 Task: Look for space in Ghāro, Pakistan from 2nd September, 2023 to 5th September, 2023 for 1 adult in price range Rs.5000 to Rs.10000. Place can be private room with 1  bedroom having 1 bed and 1 bathroom. Property type can be house, flat, guest house, hotel. Booking option can be shelf check-in. Required host language is English.
Action: Mouse pressed left at (439, 74)
Screenshot: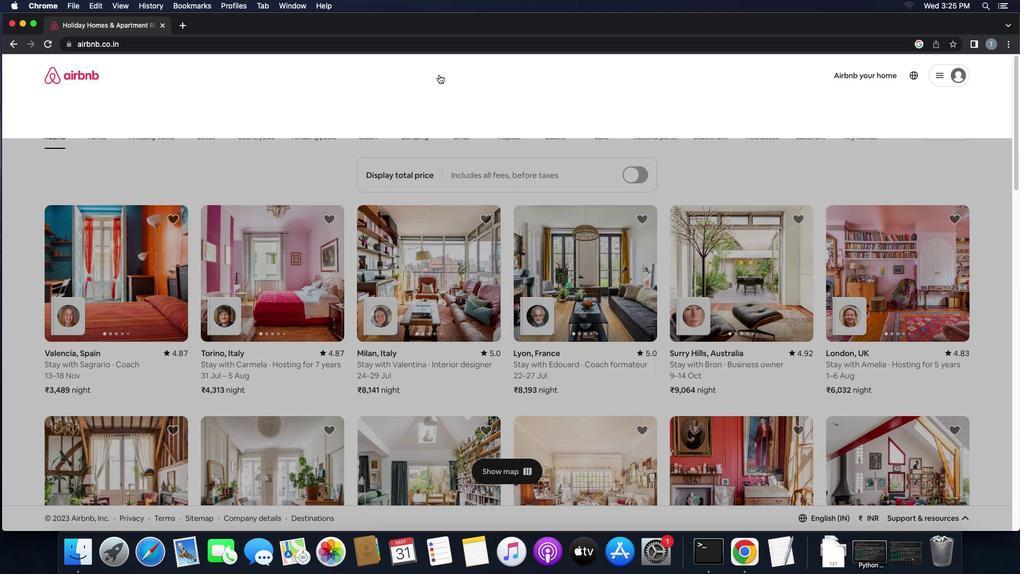 
Action: Mouse moved to (390, 121)
Screenshot: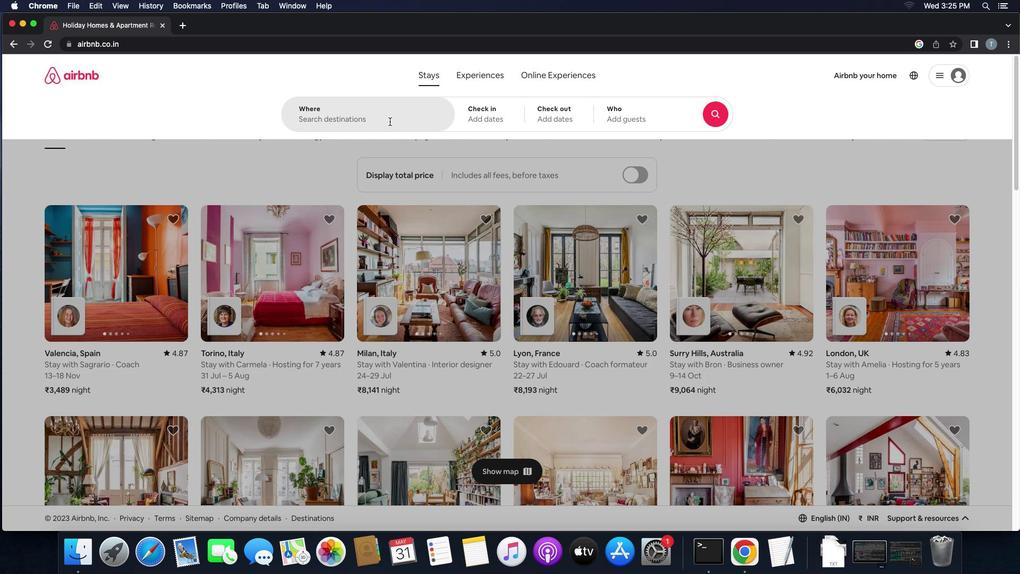 
Action: Mouse pressed left at (390, 121)
Screenshot: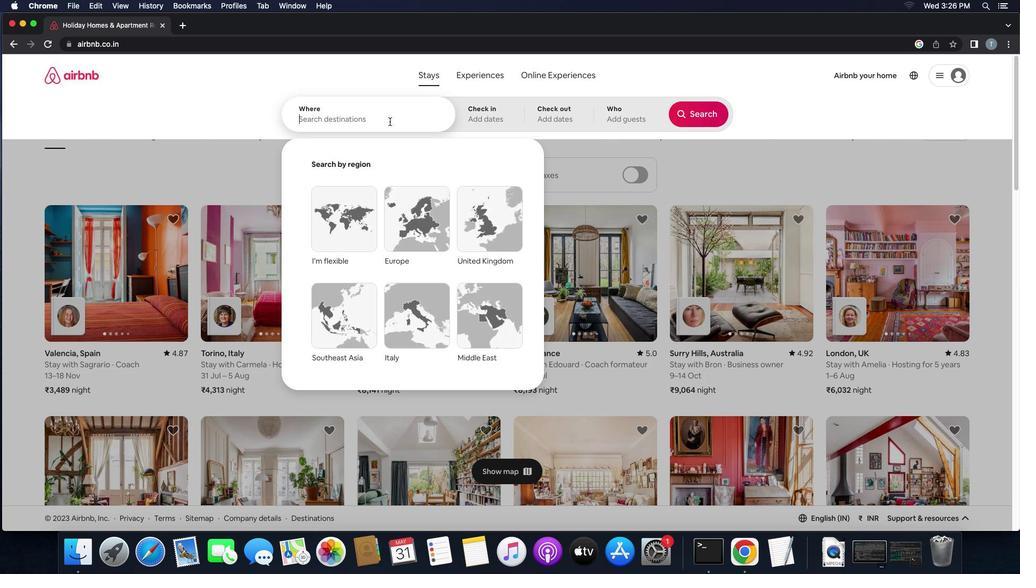
Action: Mouse moved to (389, 121)
Screenshot: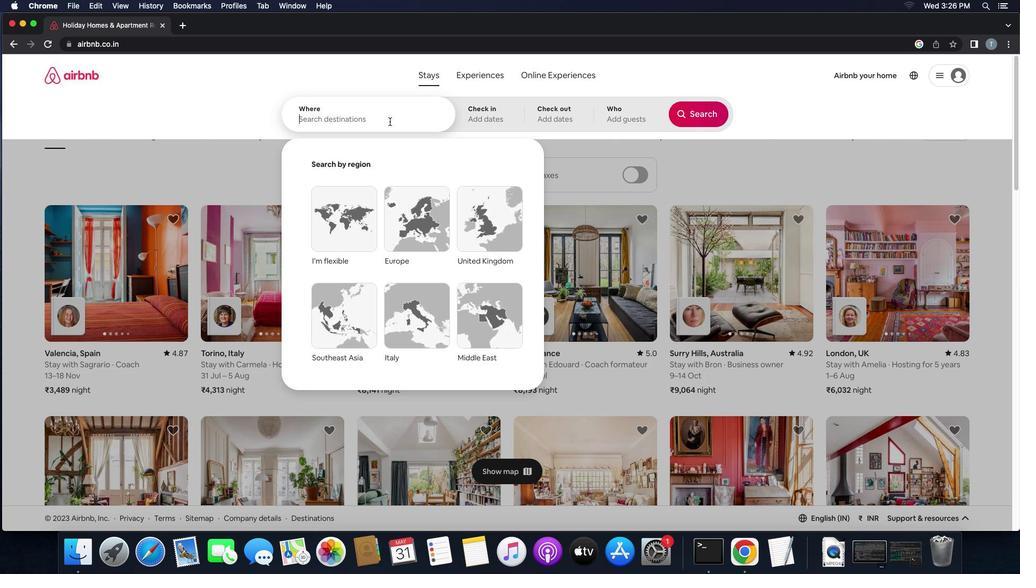 
Action: Key pressed Key.shift'G''h''a''r''o'',''p''a''k''i''s''t''a''n'
Screenshot: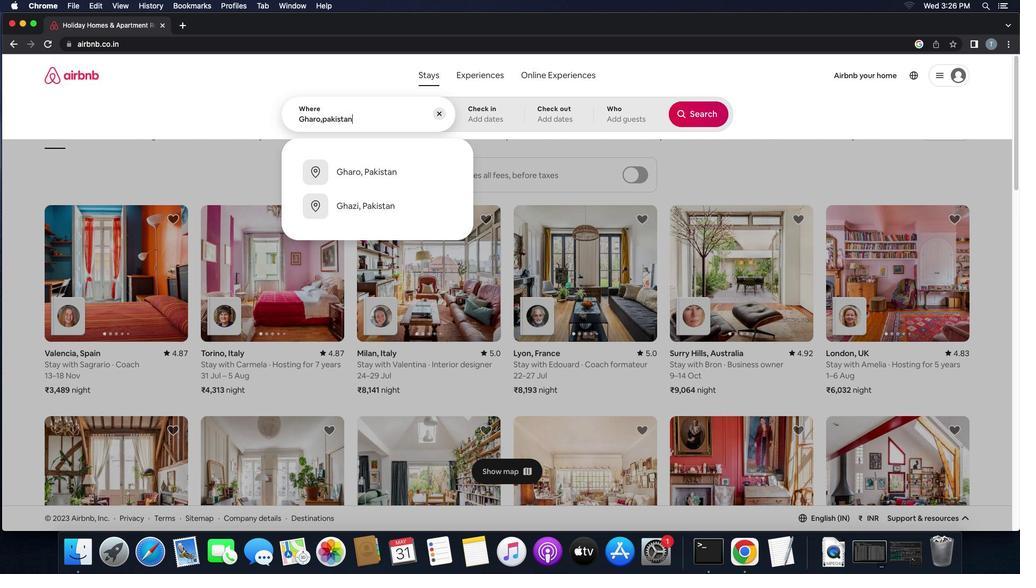 
Action: Mouse moved to (382, 174)
Screenshot: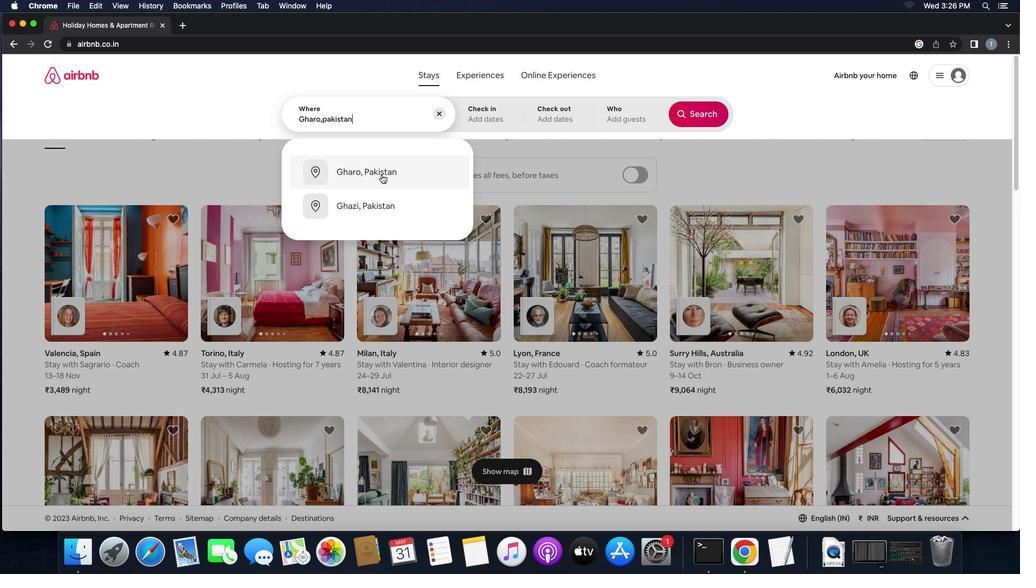 
Action: Mouse pressed left at (382, 174)
Screenshot: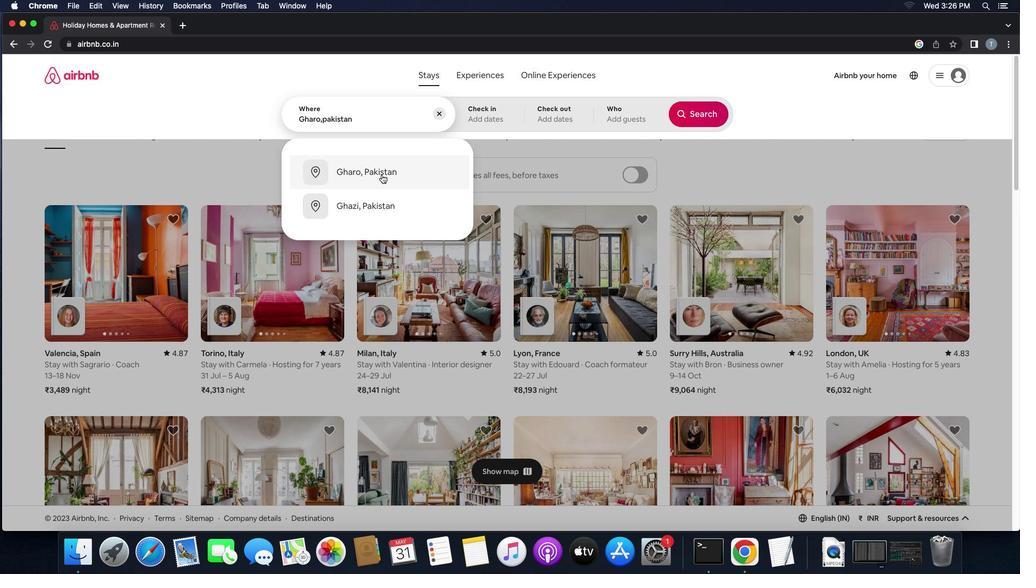 
Action: Mouse moved to (691, 199)
Screenshot: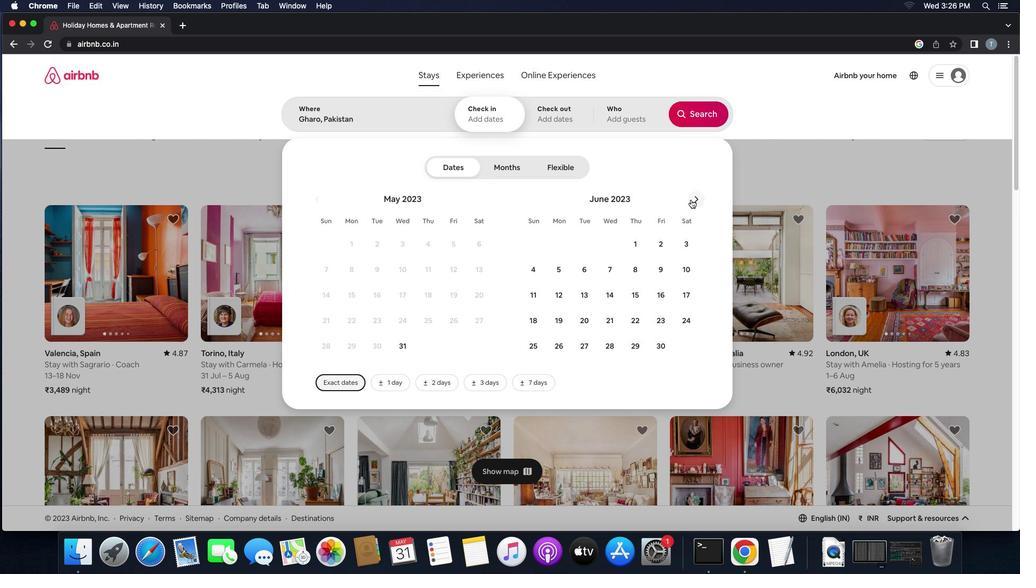 
Action: Mouse pressed left at (691, 199)
Screenshot: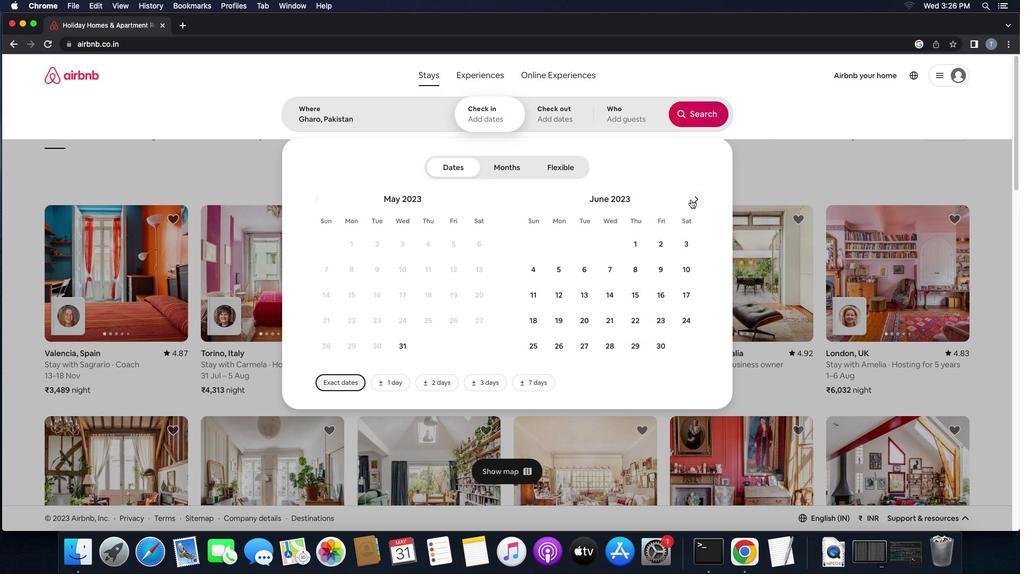 
Action: Mouse pressed left at (691, 199)
Screenshot: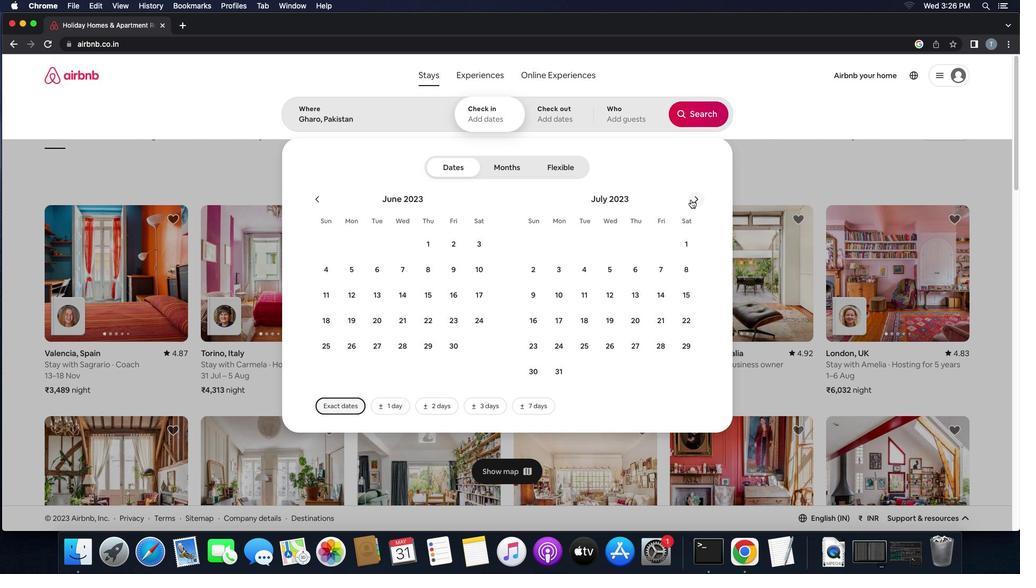
Action: Mouse pressed left at (691, 199)
Screenshot: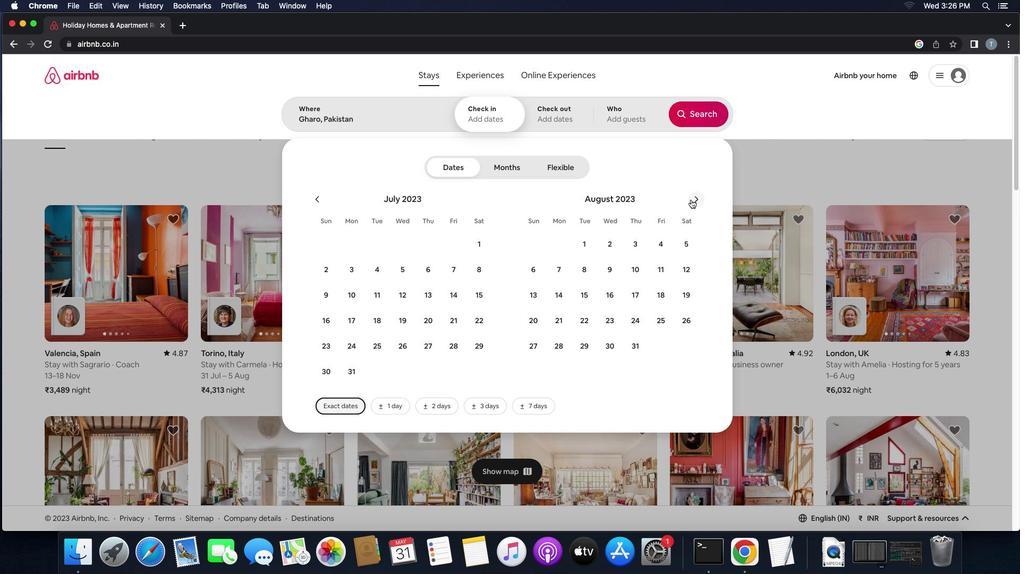 
Action: Mouse moved to (692, 240)
Screenshot: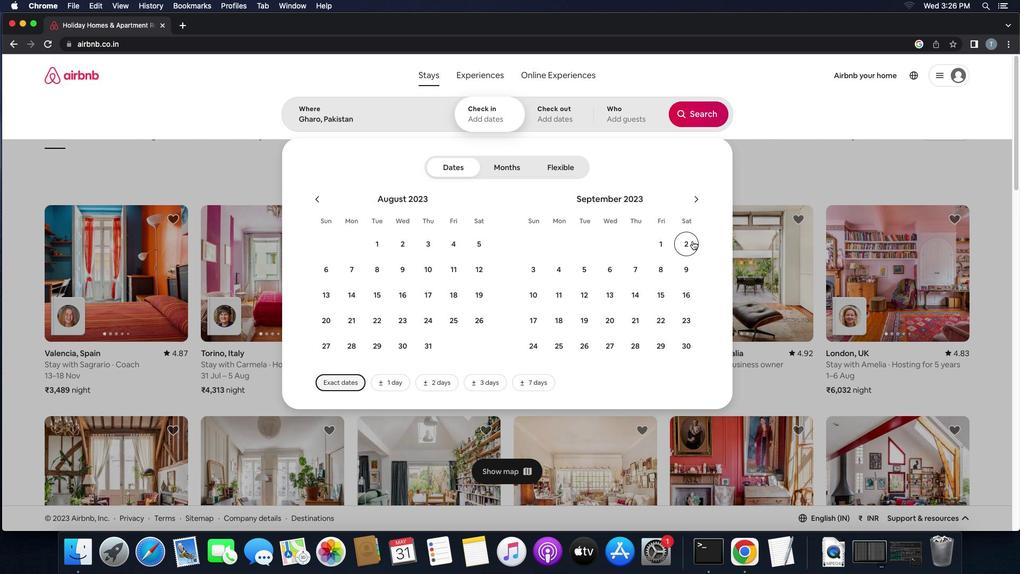 
Action: Mouse pressed left at (692, 240)
Screenshot: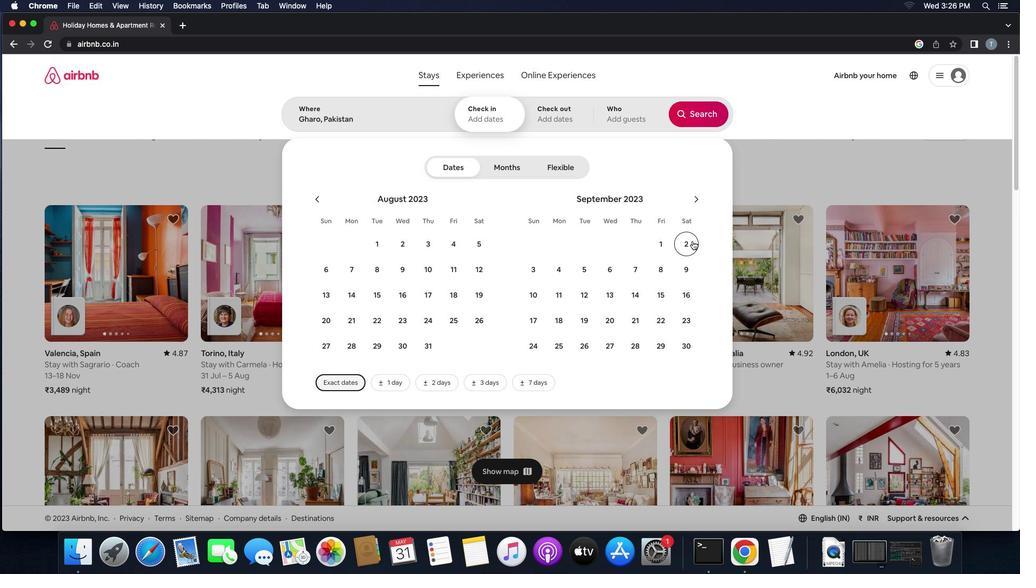 
Action: Mouse moved to (576, 269)
Screenshot: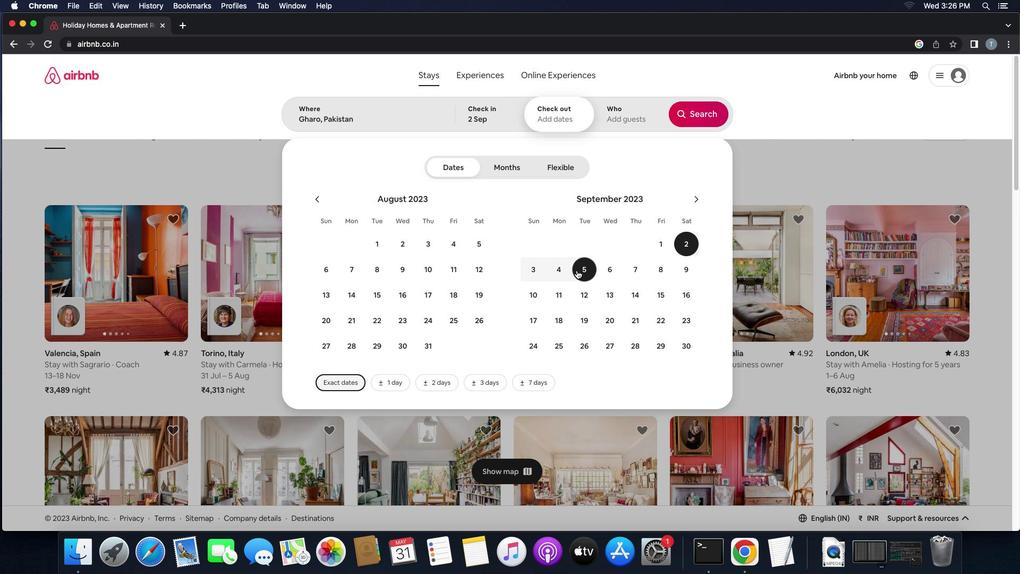 
Action: Mouse pressed left at (576, 269)
Screenshot: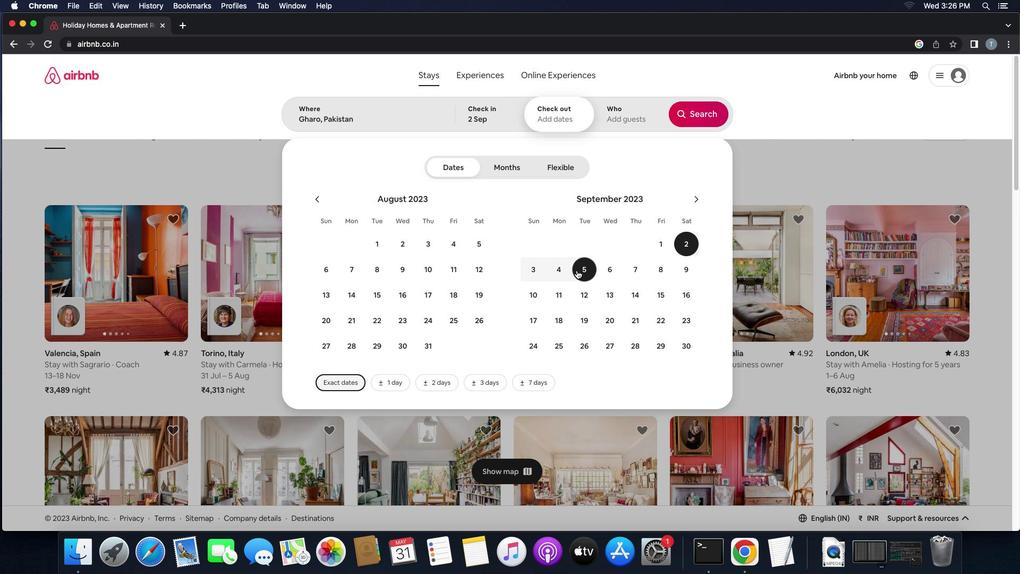 
Action: Mouse moved to (604, 117)
Screenshot: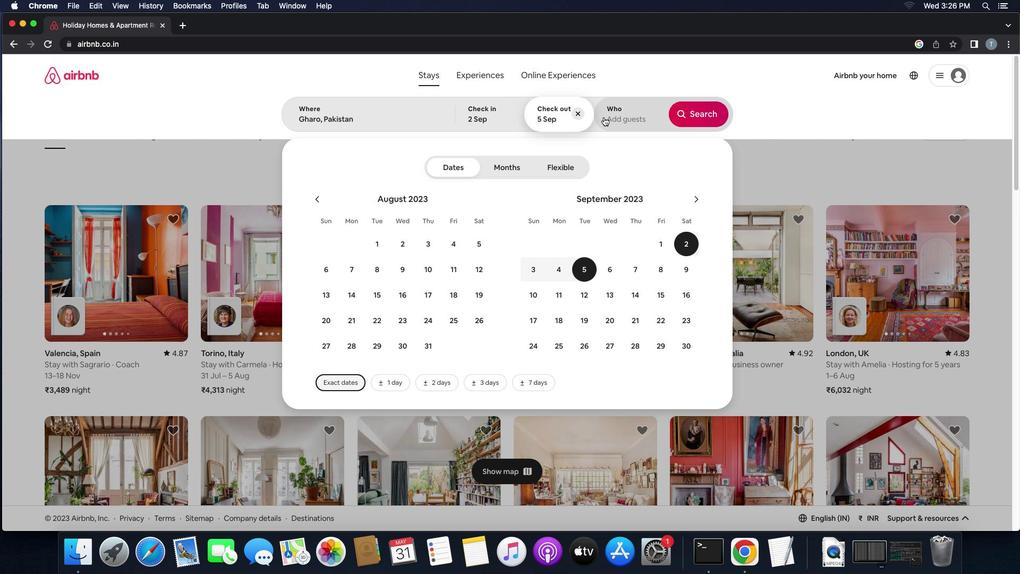 
Action: Mouse pressed left at (604, 117)
Screenshot: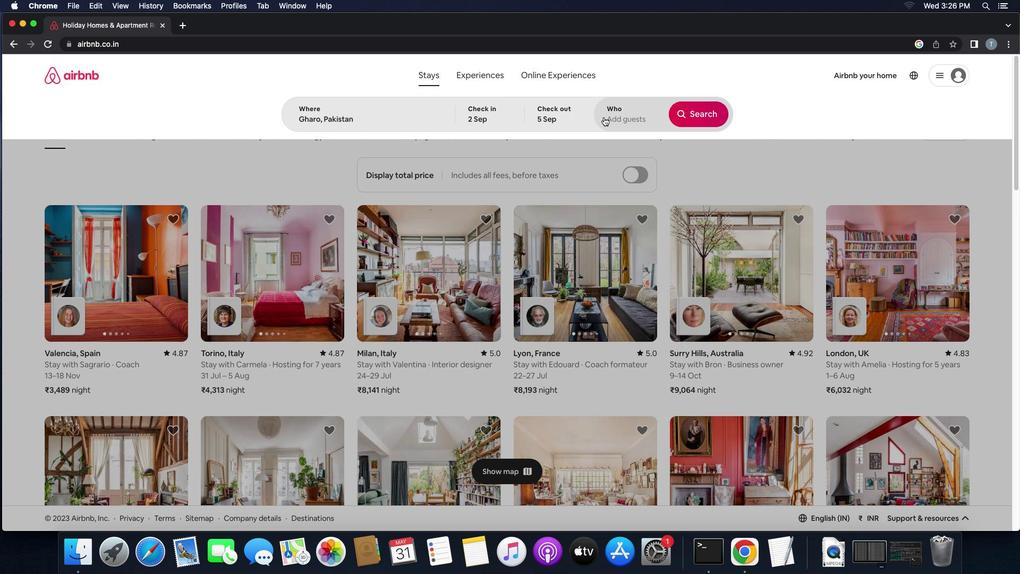 
Action: Mouse moved to (697, 168)
Screenshot: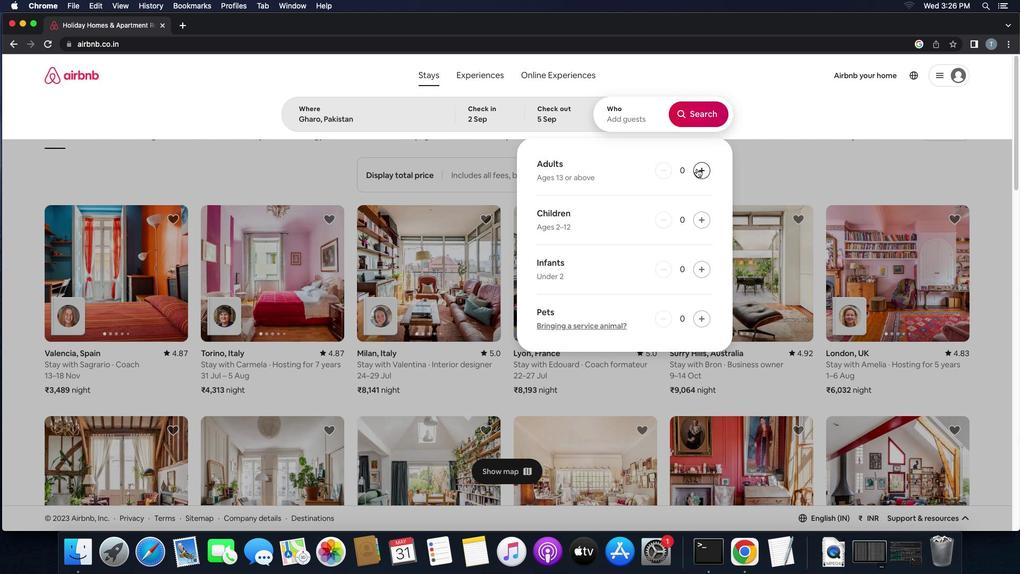 
Action: Mouse pressed left at (697, 168)
Screenshot: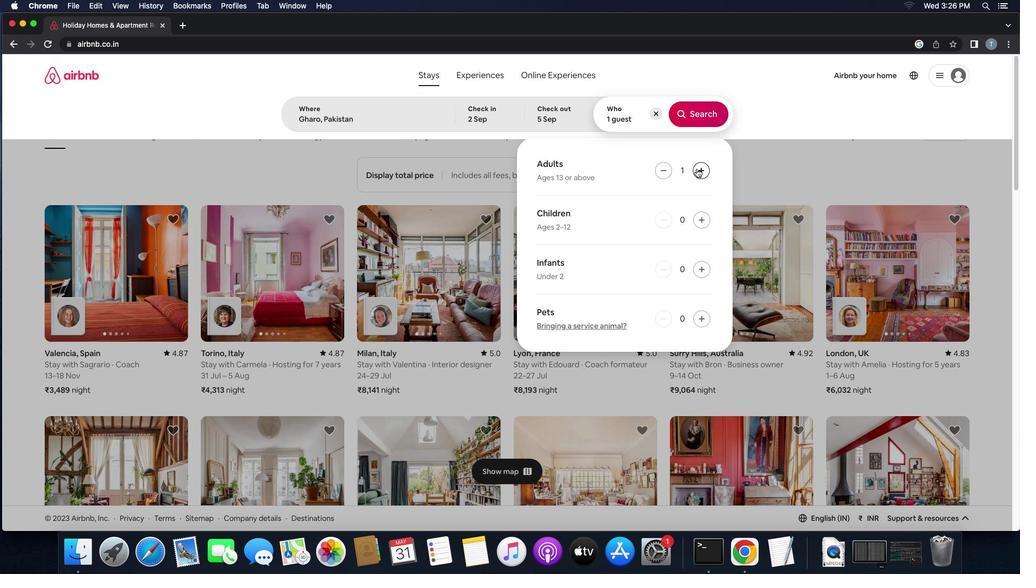 
Action: Mouse moved to (697, 119)
Screenshot: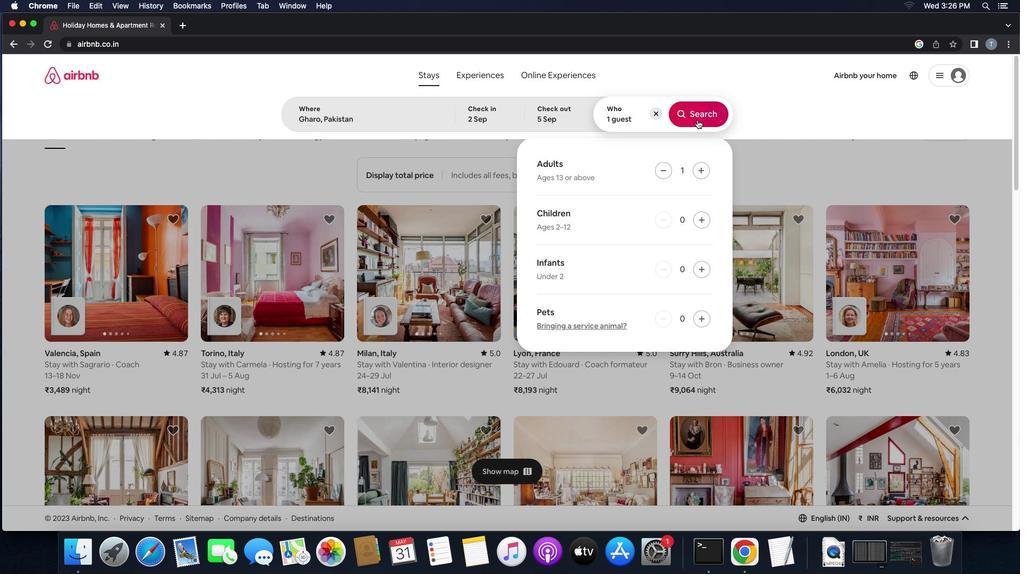 
Action: Mouse pressed left at (697, 119)
Screenshot: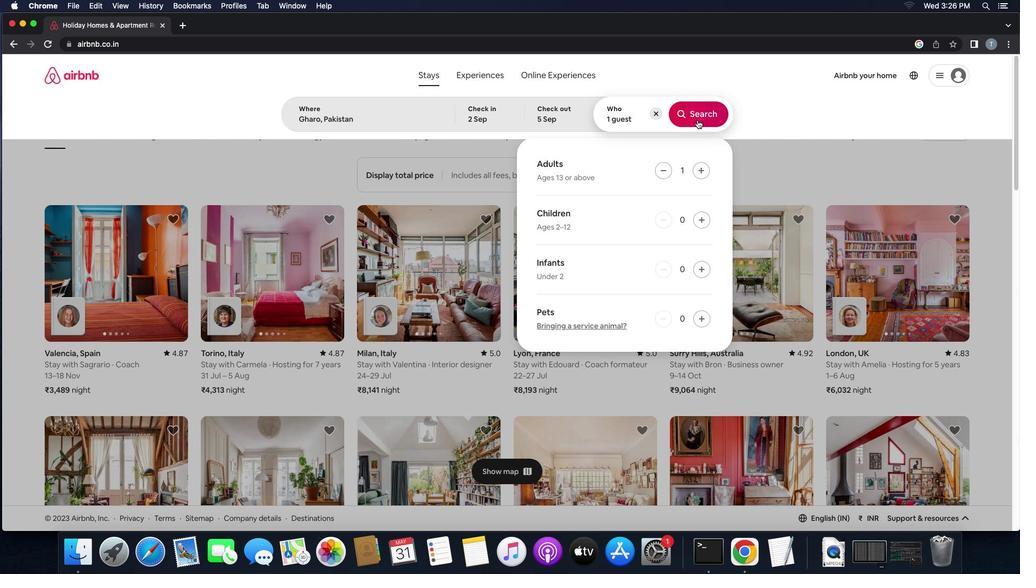 
Action: Mouse moved to (972, 120)
Screenshot: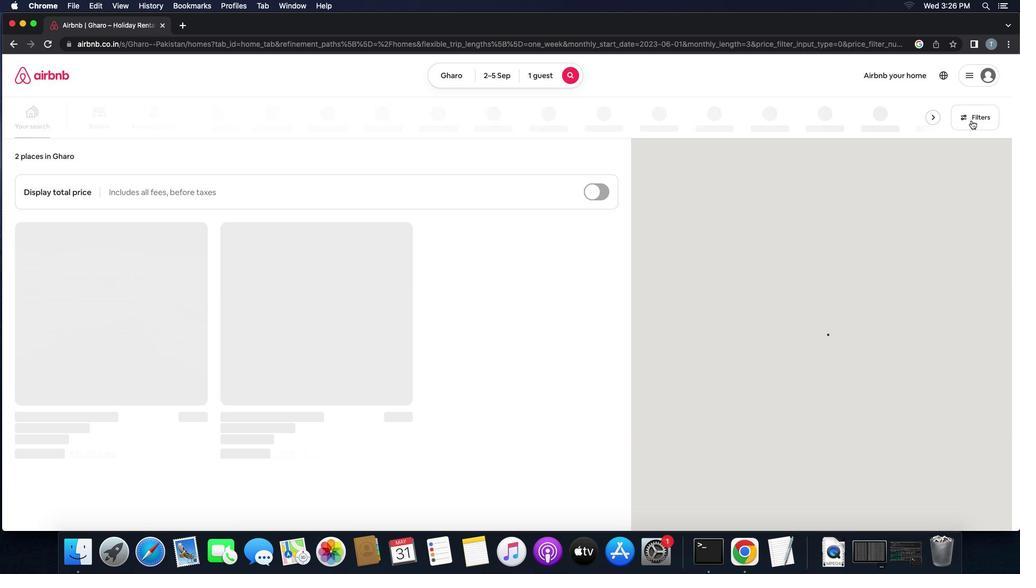 
Action: Mouse pressed left at (972, 120)
Screenshot: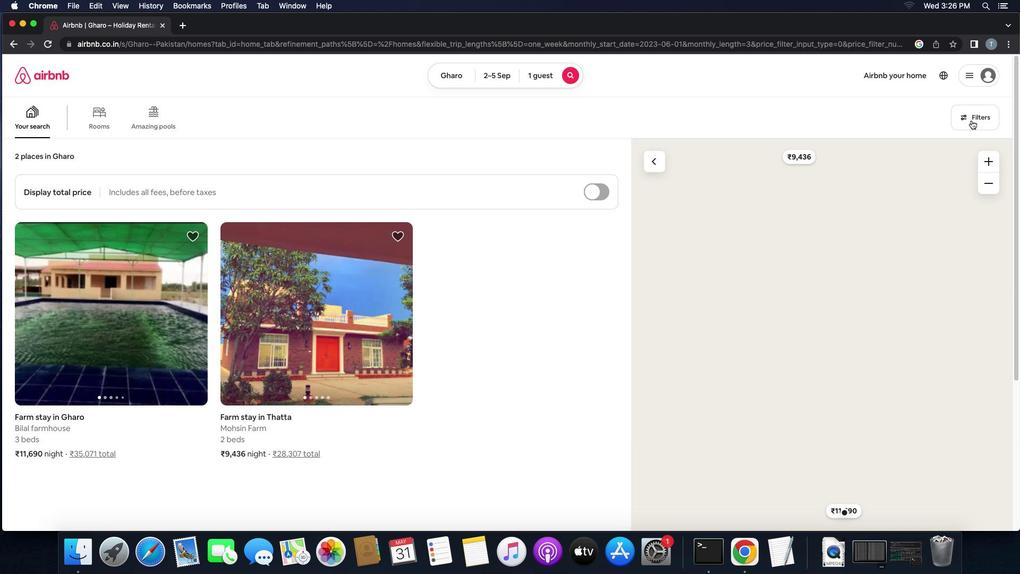 
Action: Mouse moved to (429, 243)
Screenshot: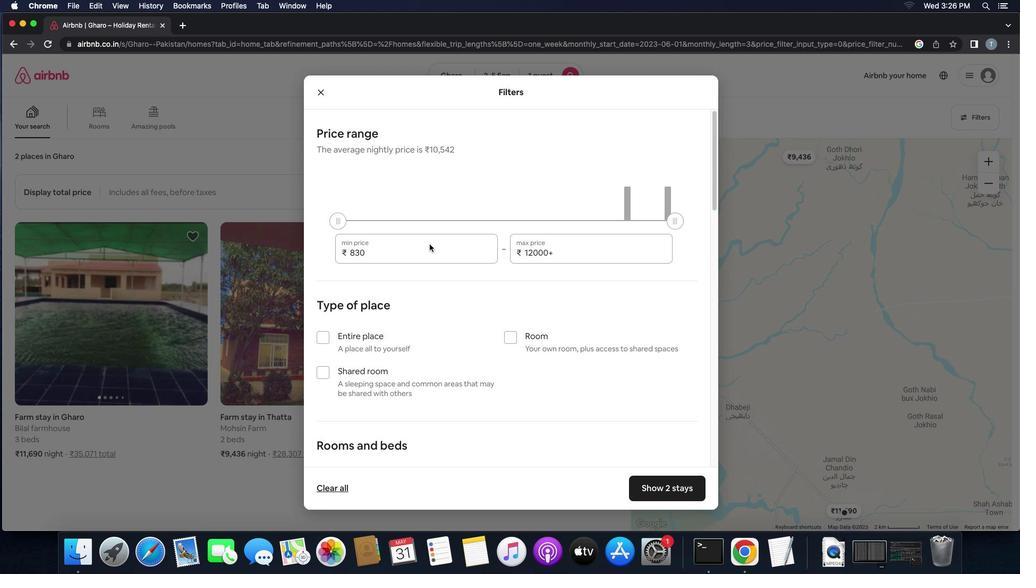 
Action: Mouse pressed left at (429, 243)
Screenshot: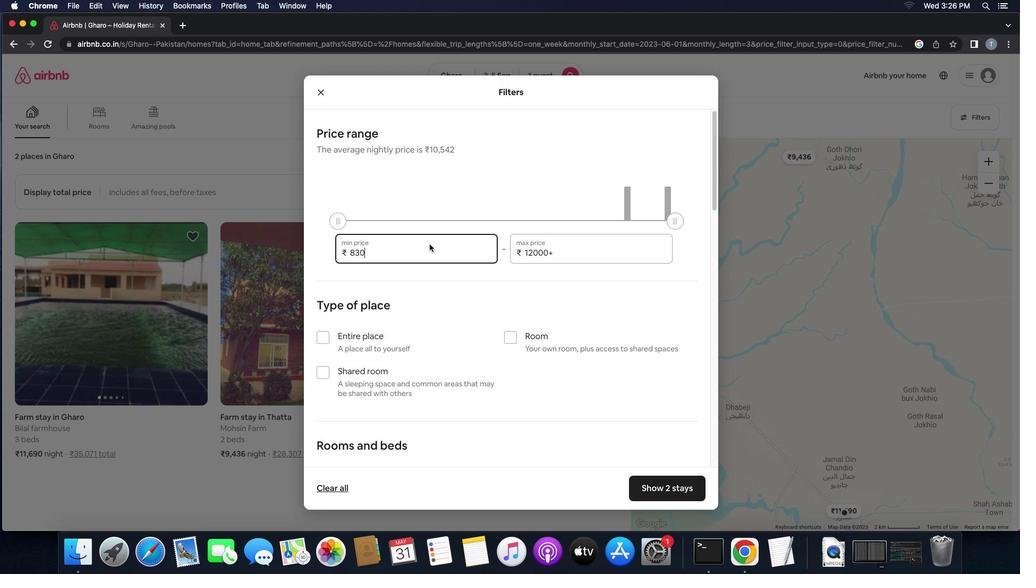 
Action: Key pressed Key.backspaceKey.backspaceKey.backspace'5''0''0''0'
Screenshot: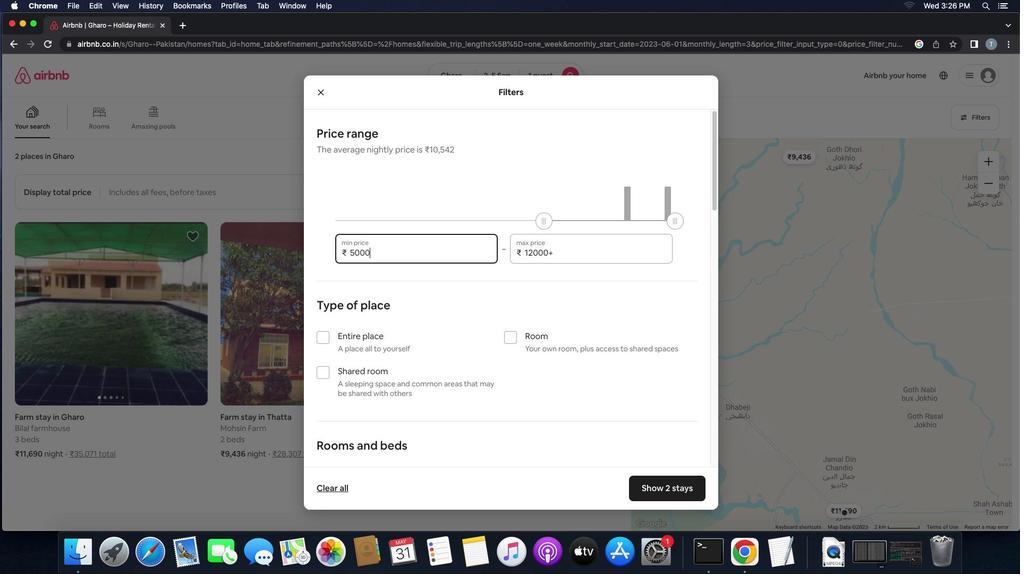 
Action: Mouse moved to (584, 256)
Screenshot: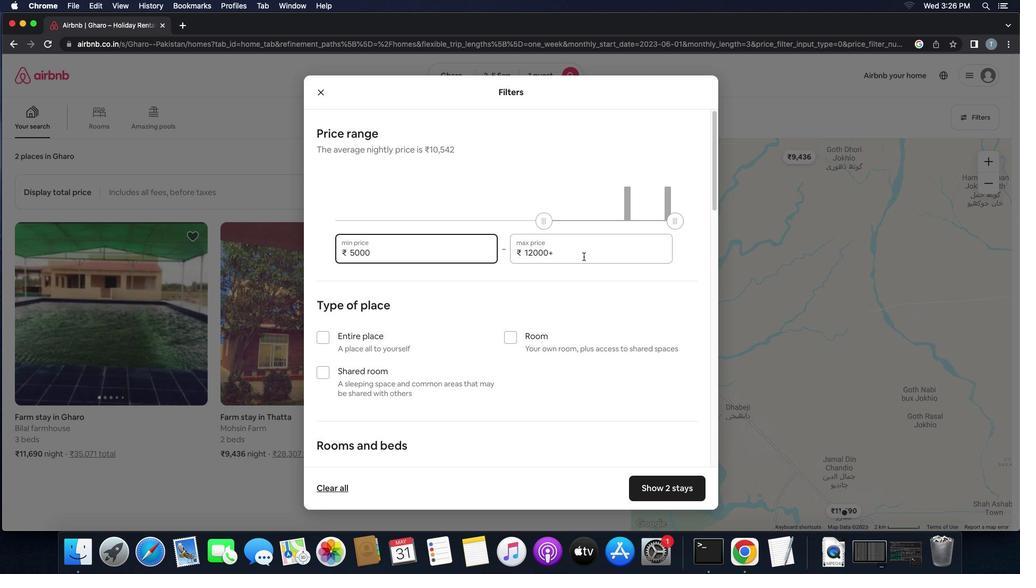 
Action: Mouse pressed left at (584, 256)
Screenshot: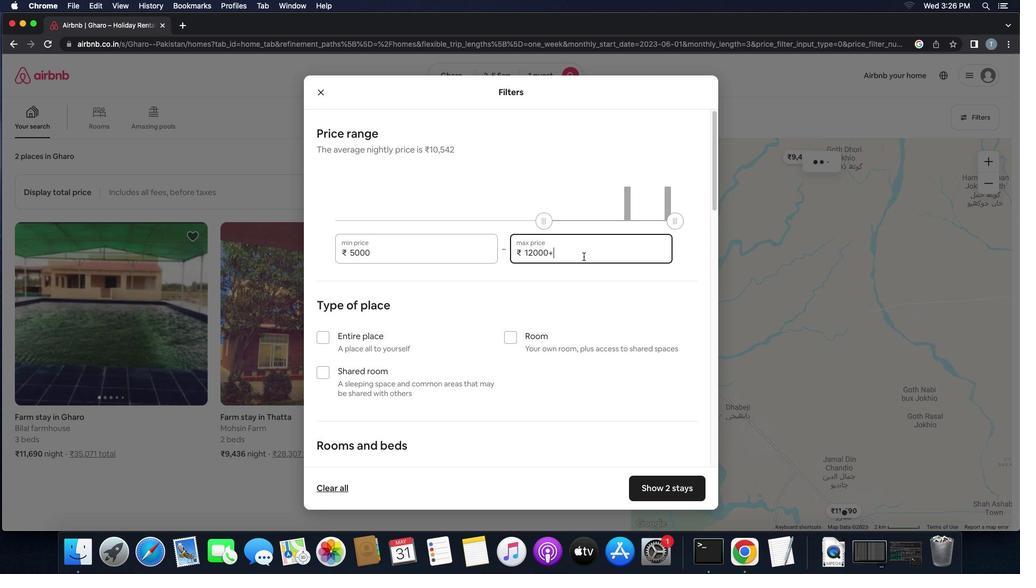 
Action: Key pressed Key.backspaceKey.backspaceKey.backspaceKey.backspaceKey.backspaceKey.backspace'1''0''0''0''0'
Screenshot: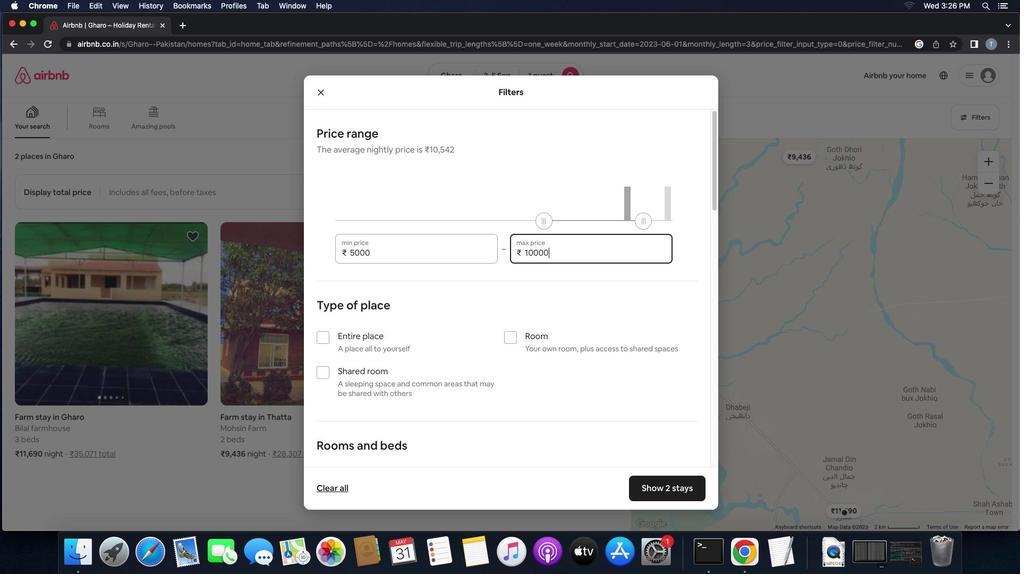 
Action: Mouse moved to (518, 334)
Screenshot: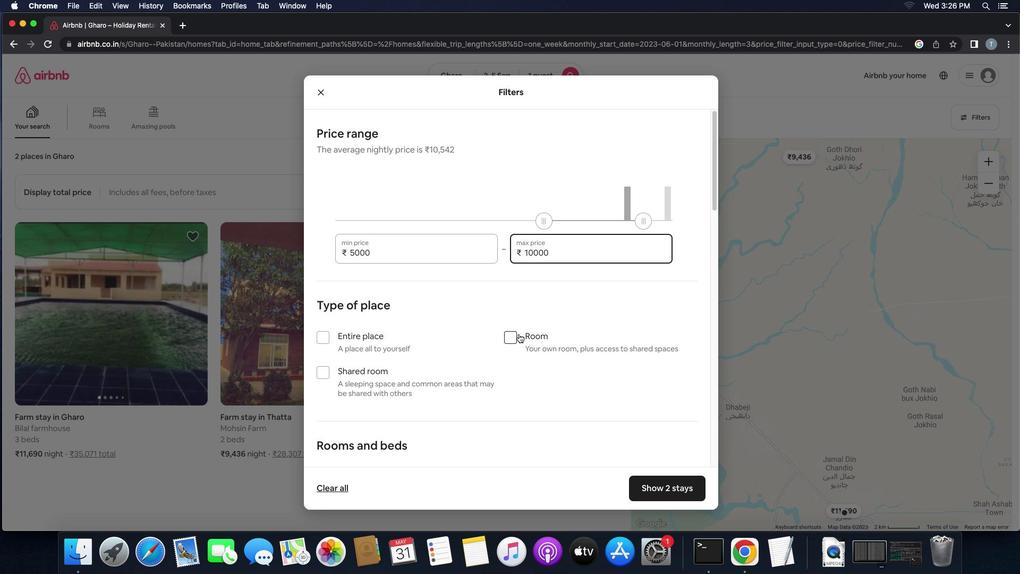 
Action: Mouse pressed left at (518, 334)
Screenshot: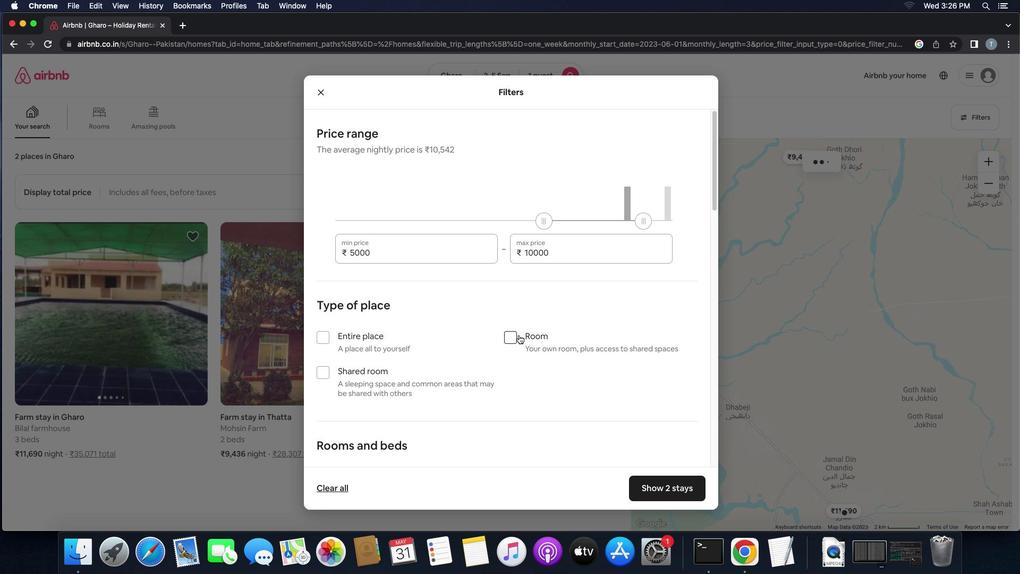 
Action: Mouse moved to (543, 343)
Screenshot: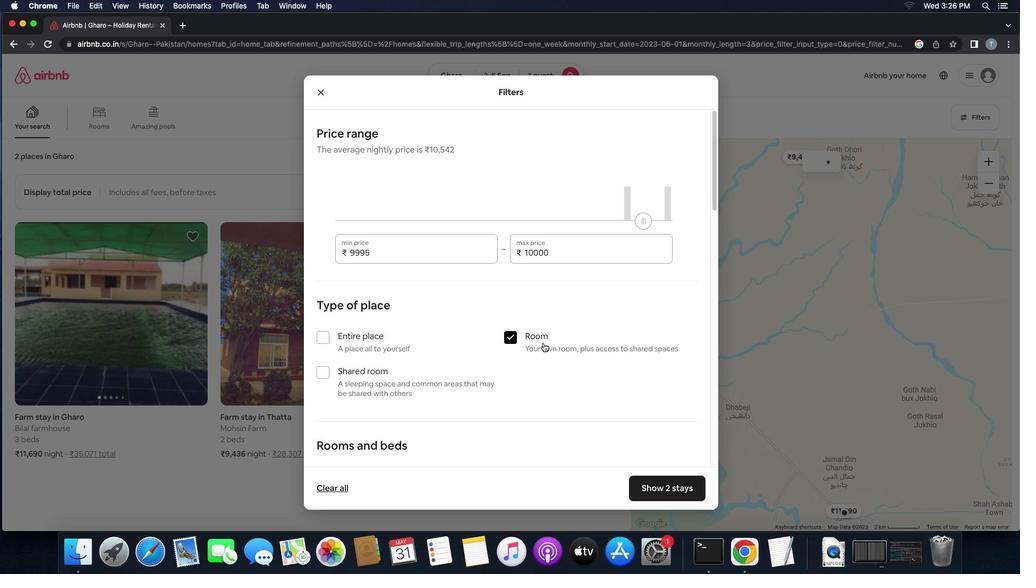 
Action: Mouse scrolled (543, 343) with delta (0, 0)
Screenshot: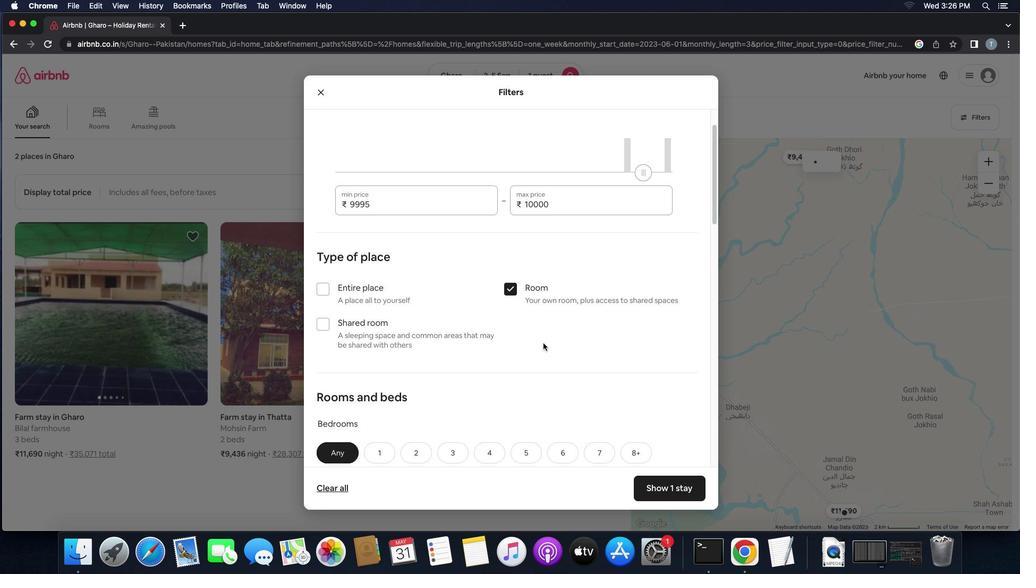
Action: Mouse scrolled (543, 343) with delta (0, 0)
Screenshot: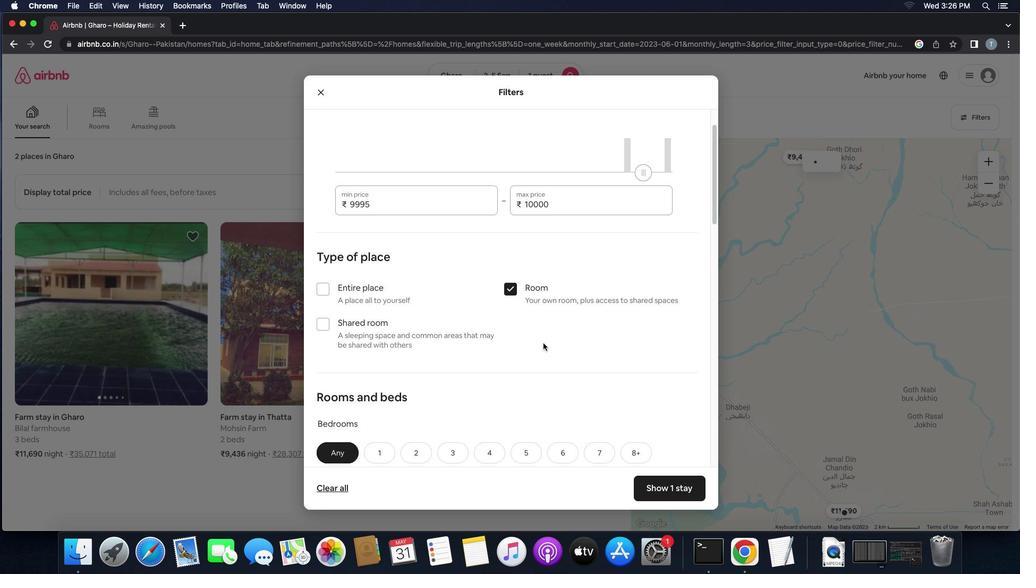 
Action: Mouse scrolled (543, 343) with delta (0, -1)
Screenshot: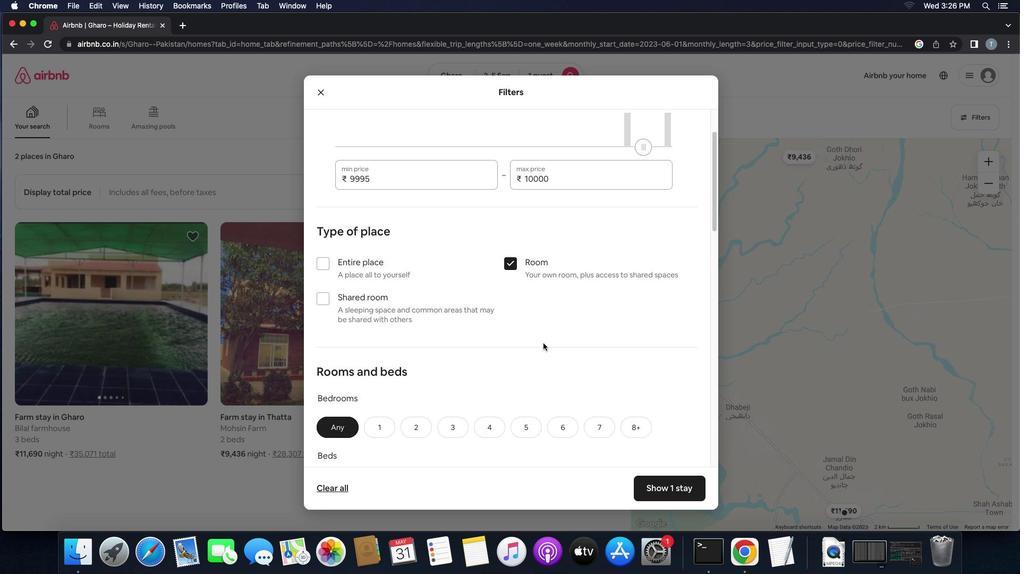 
Action: Mouse scrolled (543, 343) with delta (0, 0)
Screenshot: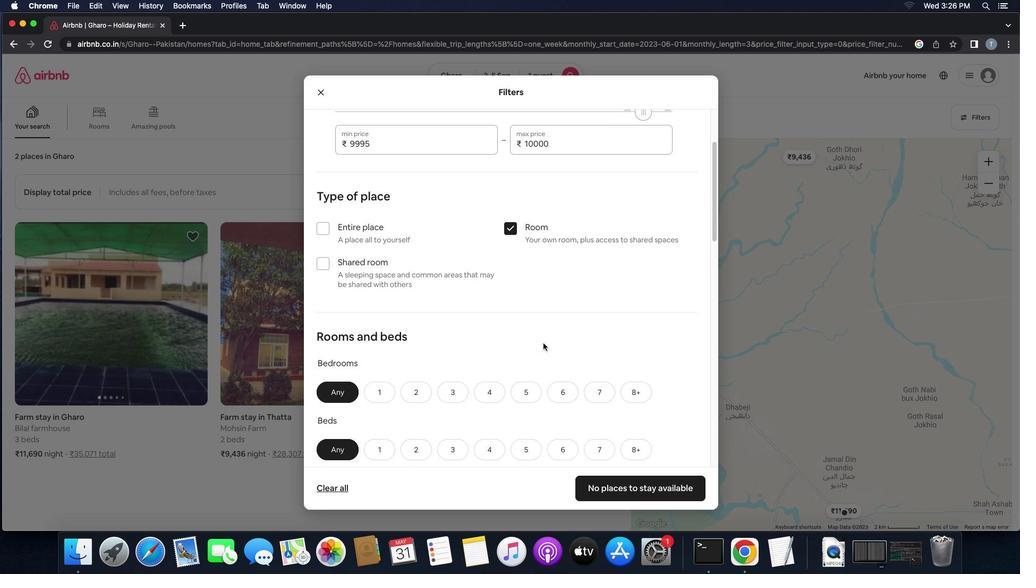 
Action: Mouse scrolled (543, 343) with delta (0, 0)
Screenshot: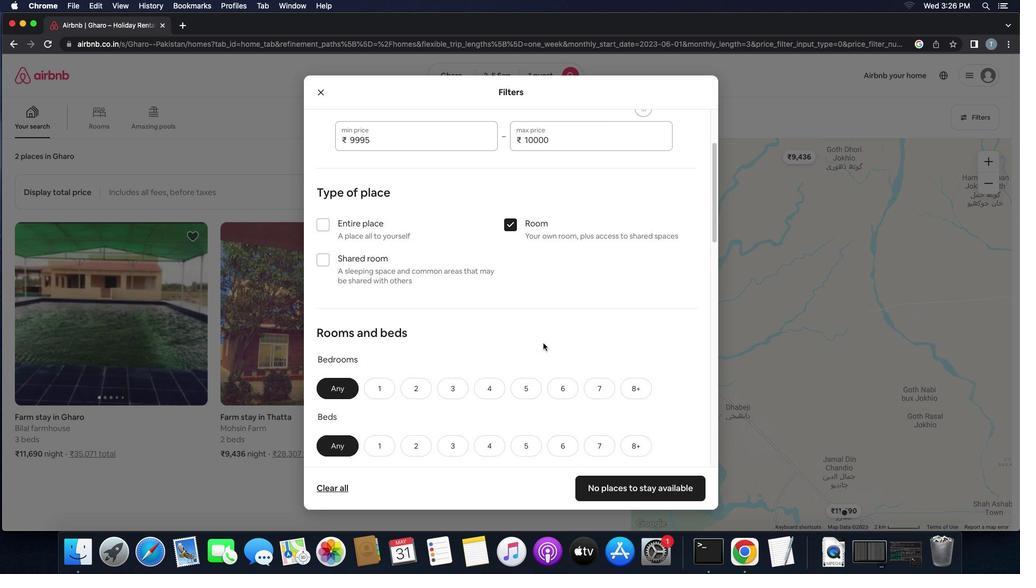 
Action: Mouse scrolled (543, 343) with delta (0, 0)
Screenshot: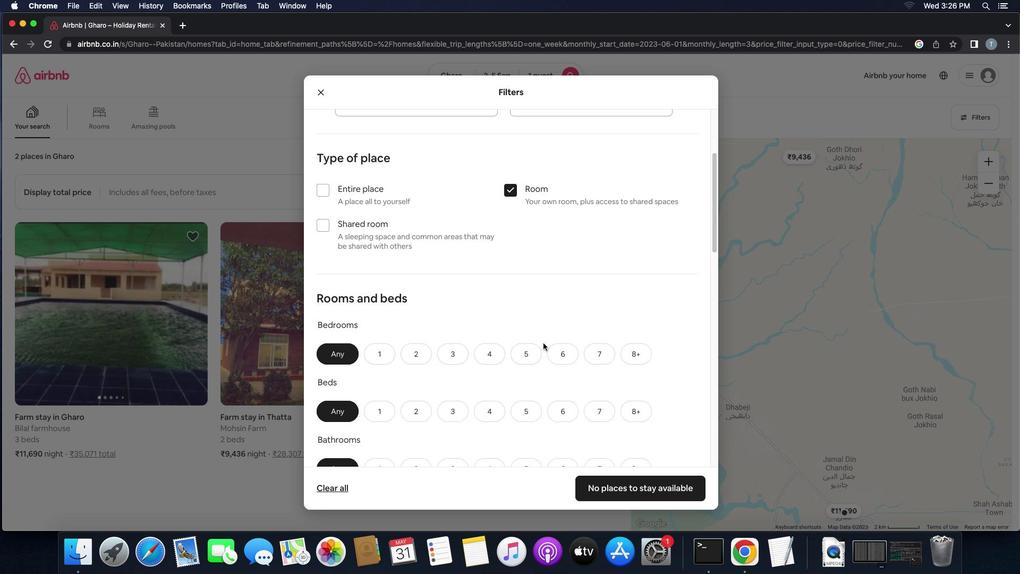 
Action: Mouse scrolled (543, 343) with delta (0, 0)
Screenshot: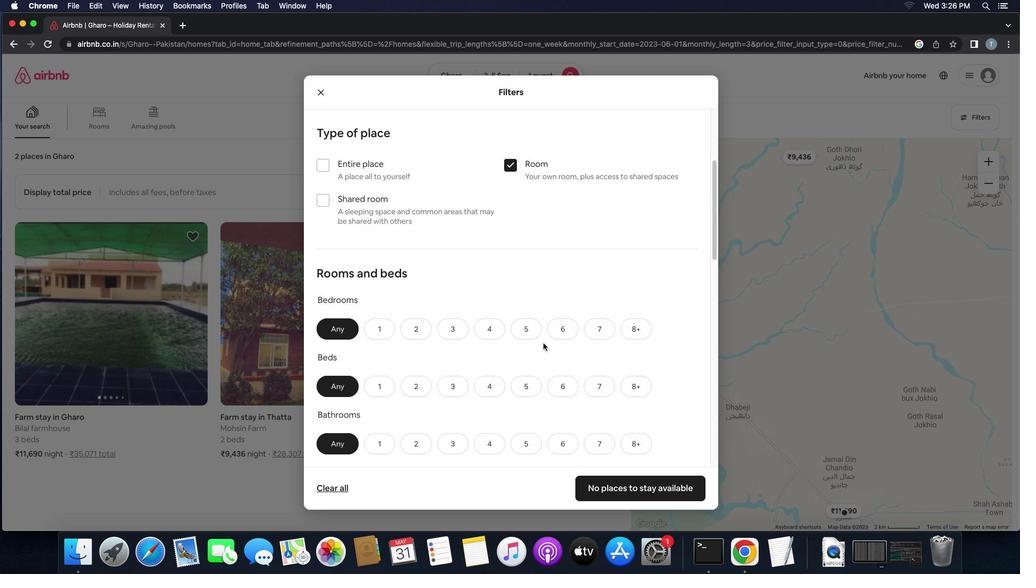 
Action: Mouse scrolled (543, 343) with delta (0, -1)
Screenshot: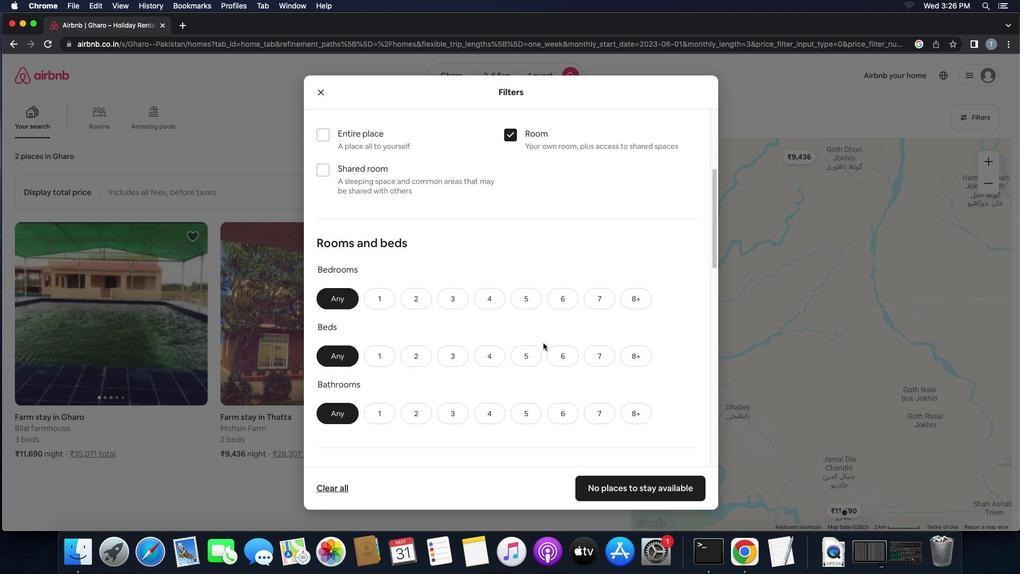 
Action: Mouse moved to (378, 302)
Screenshot: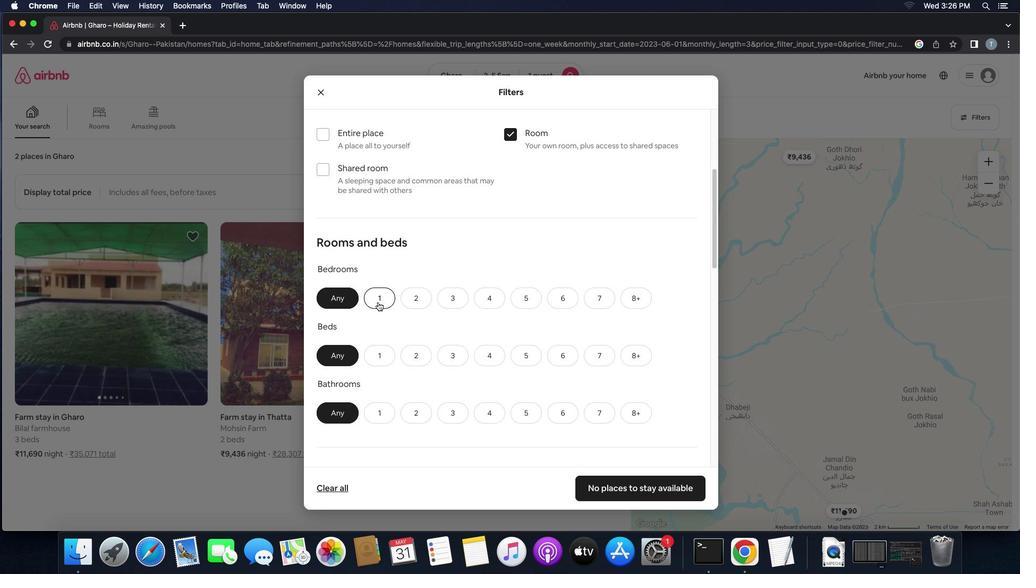 
Action: Mouse pressed left at (378, 302)
Screenshot: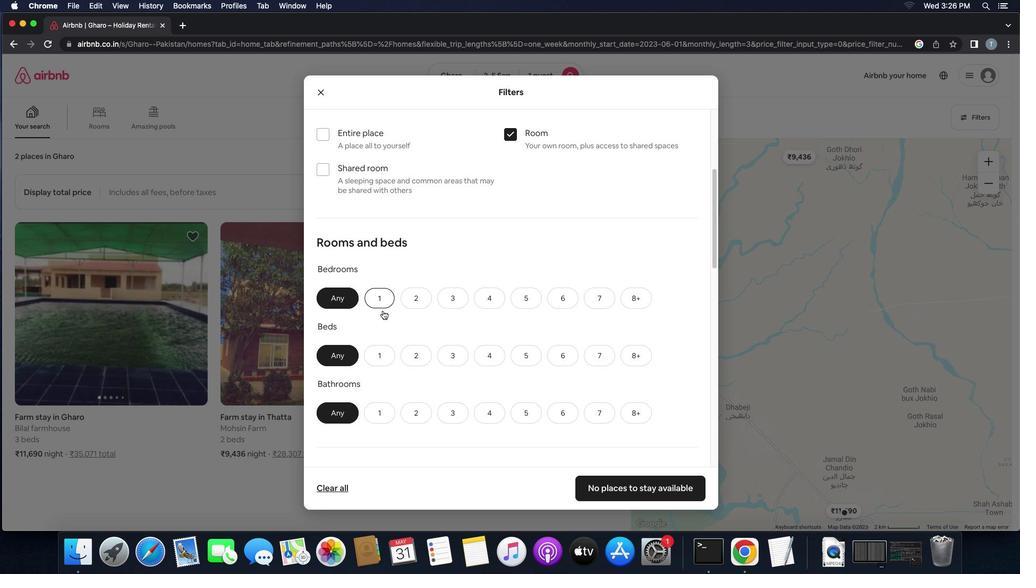 
Action: Mouse moved to (385, 354)
Screenshot: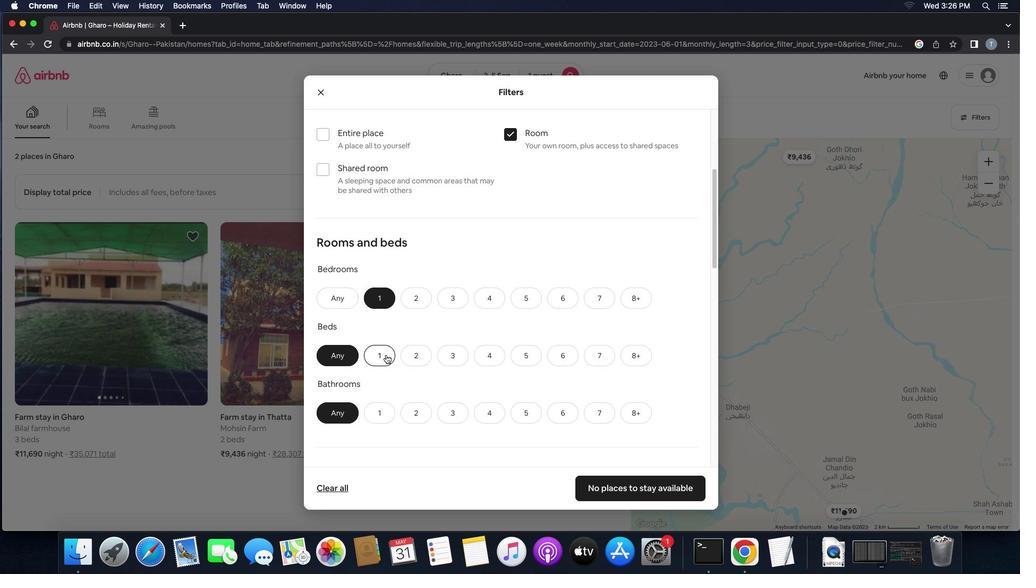 
Action: Mouse pressed left at (385, 354)
Screenshot: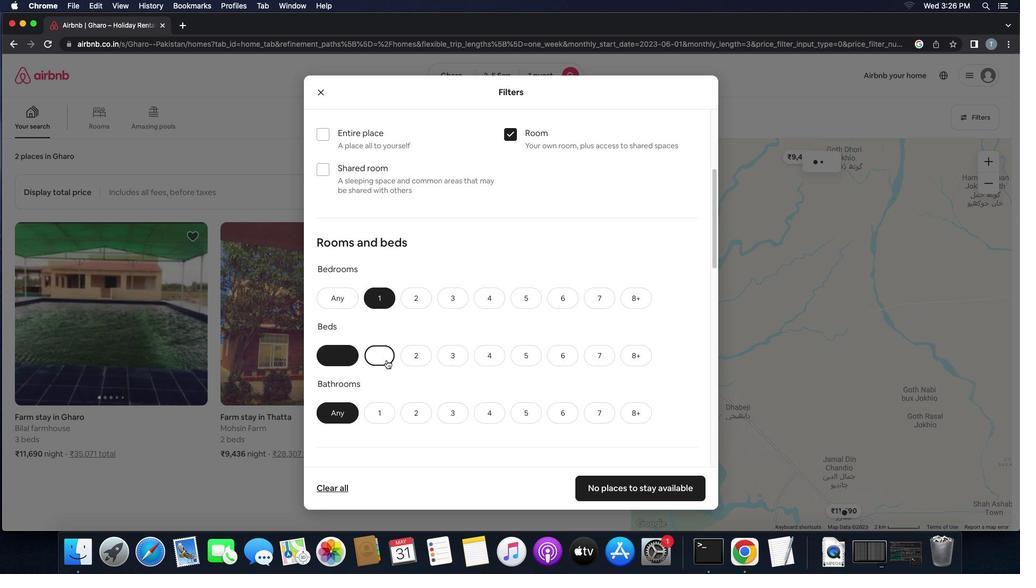 
Action: Mouse moved to (387, 414)
Screenshot: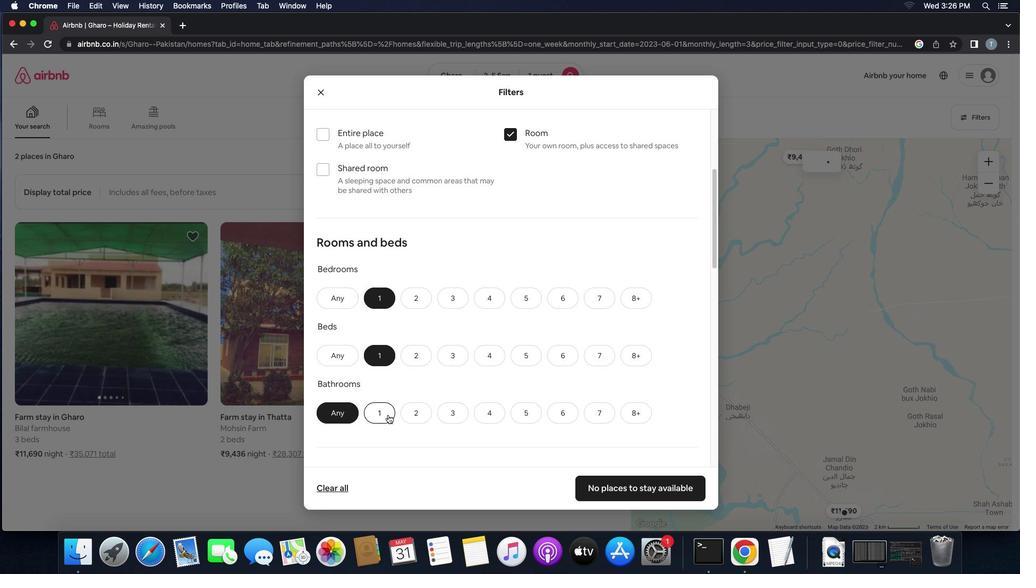 
Action: Mouse pressed left at (387, 414)
Screenshot: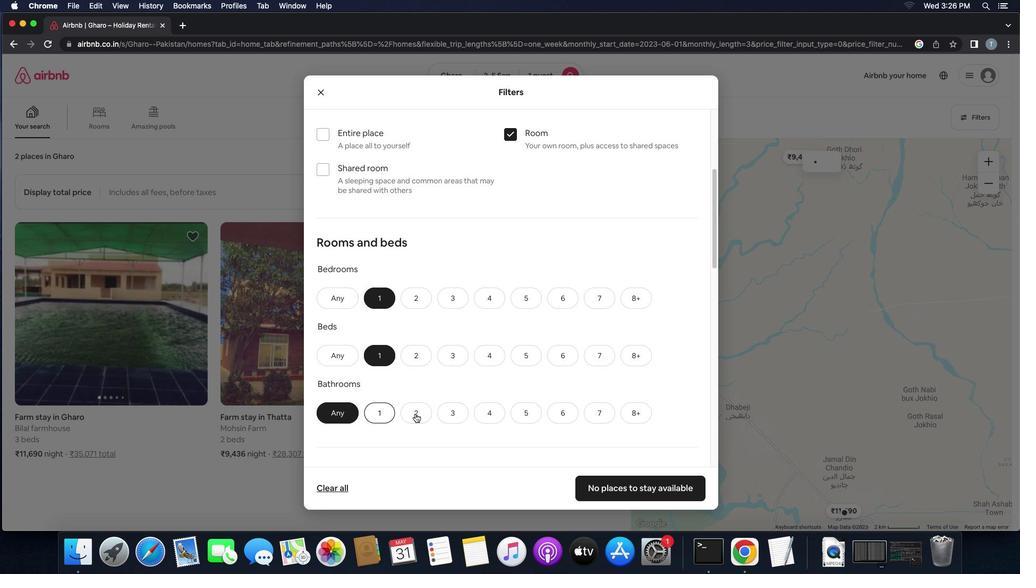 
Action: Mouse moved to (443, 413)
Screenshot: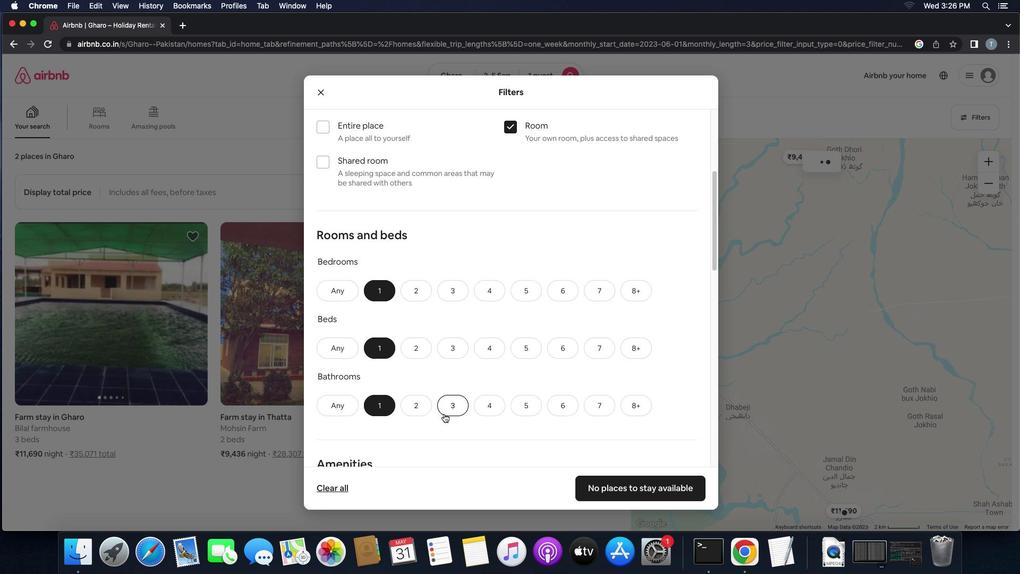
Action: Mouse scrolled (443, 413) with delta (0, 0)
Screenshot: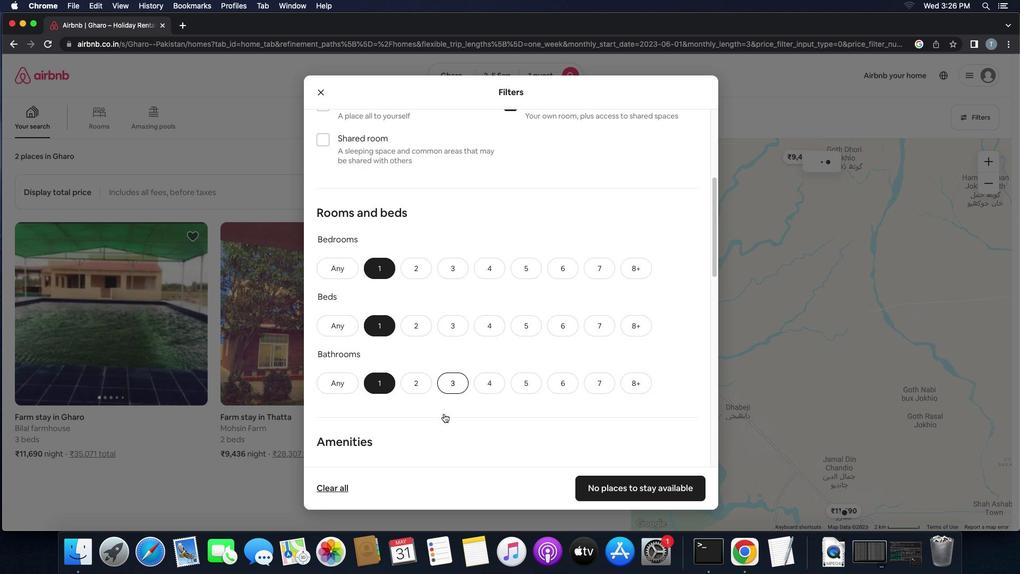 
Action: Mouse scrolled (443, 413) with delta (0, 0)
Screenshot: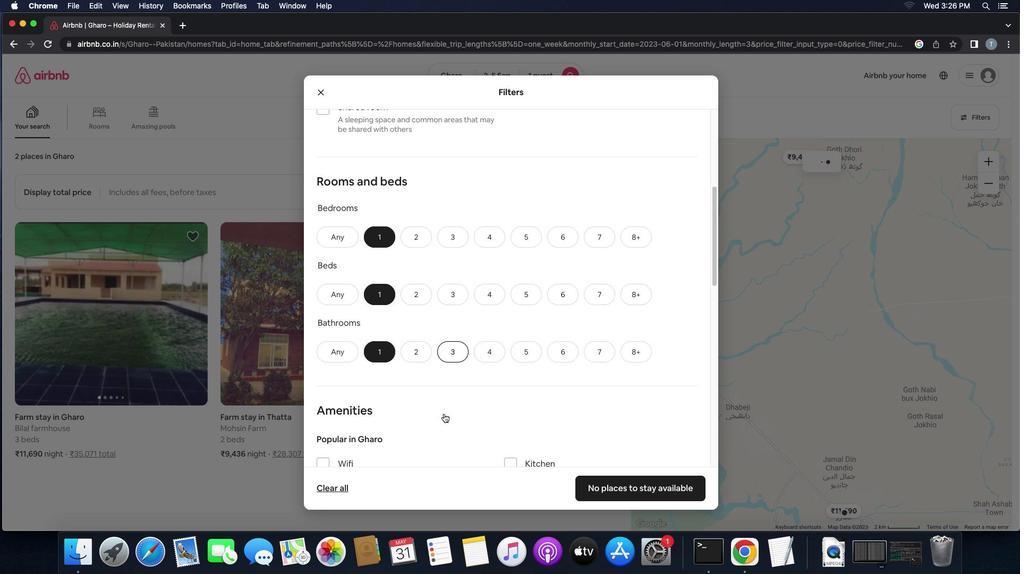 
Action: Mouse scrolled (443, 413) with delta (0, -1)
Screenshot: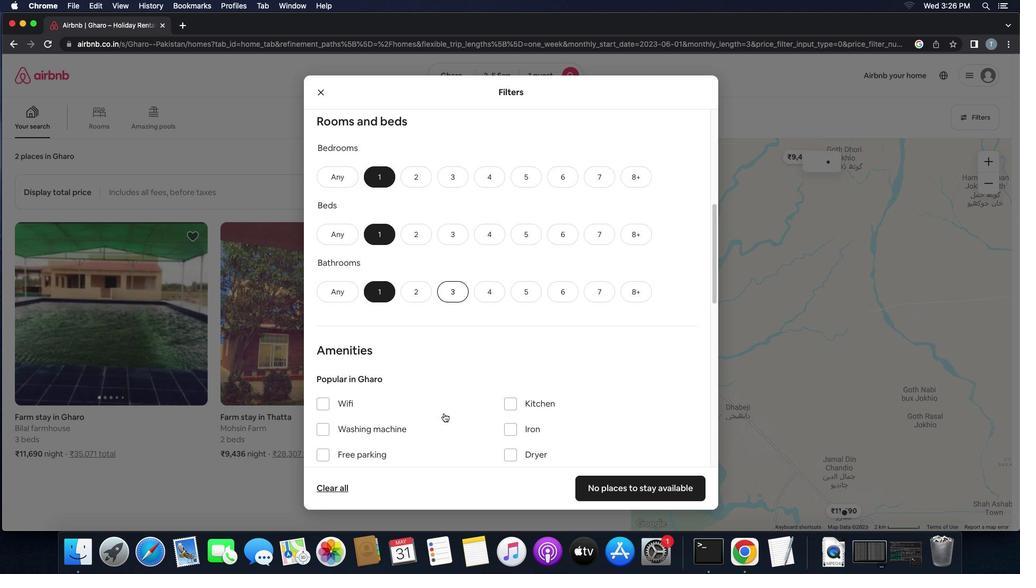 
Action: Mouse scrolled (443, 413) with delta (0, -1)
Screenshot: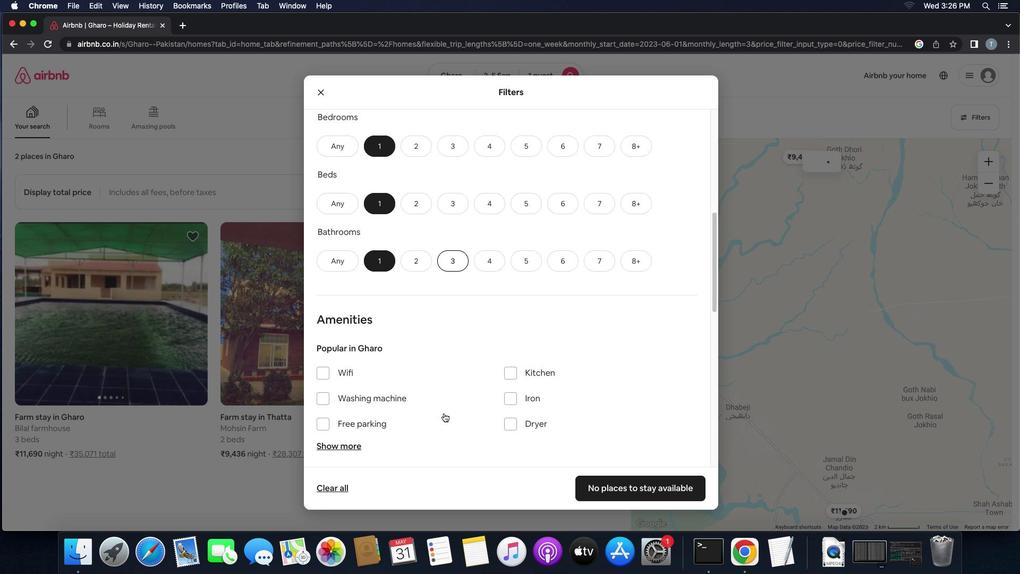 
Action: Mouse moved to (443, 412)
Screenshot: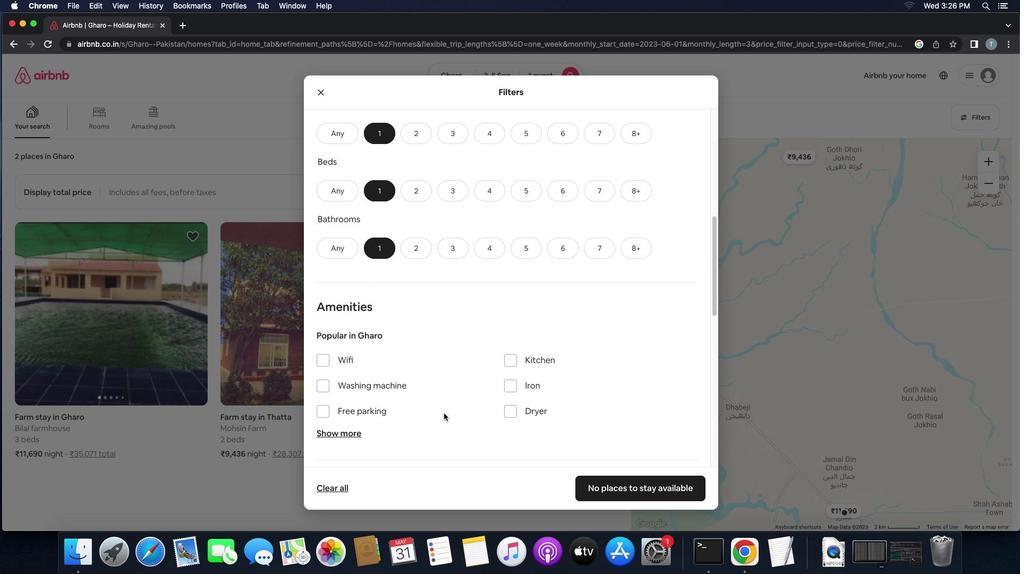 
Action: Mouse scrolled (443, 412) with delta (0, 0)
Screenshot: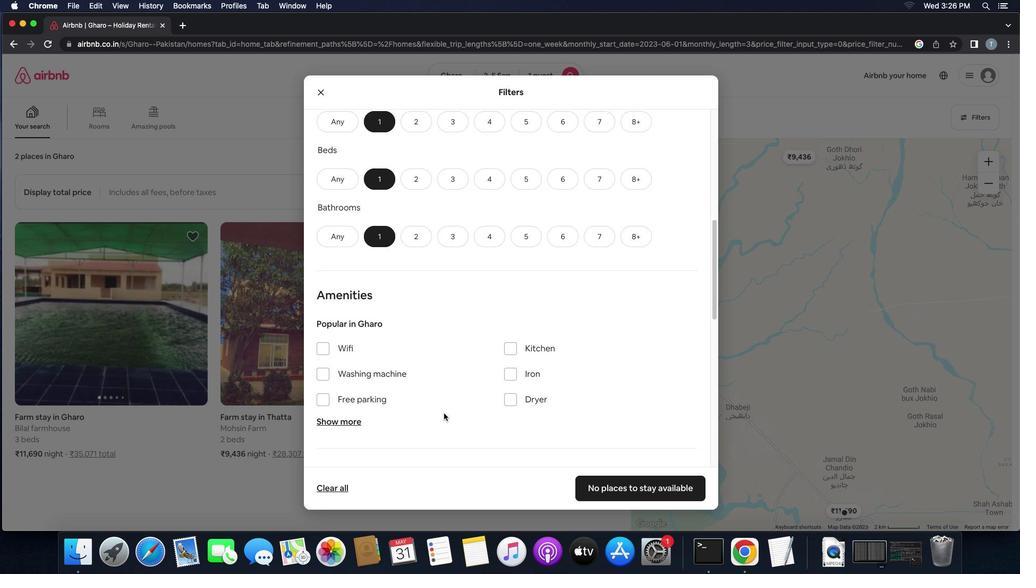 
Action: Mouse scrolled (443, 412) with delta (0, 0)
Screenshot: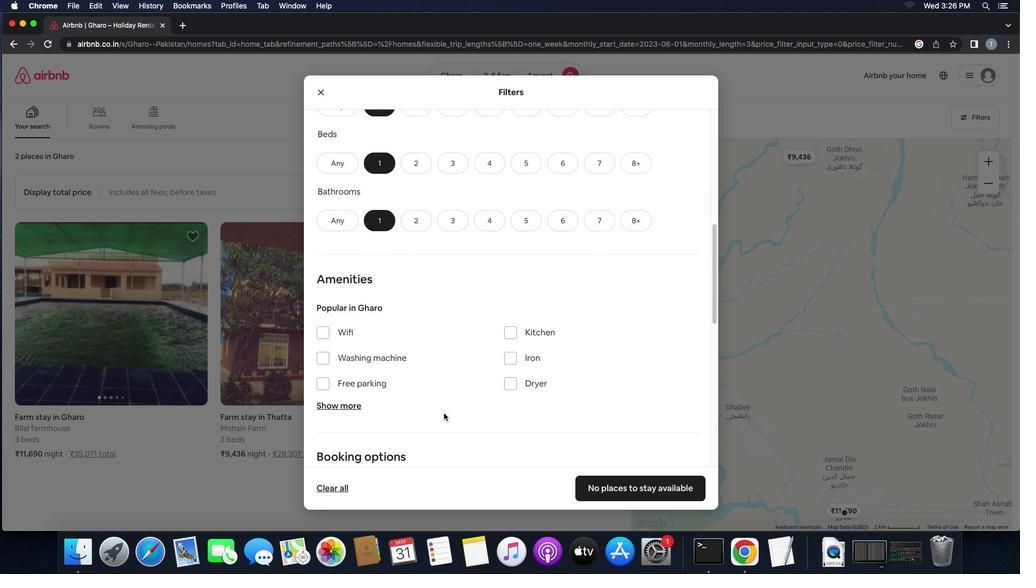 
Action: Mouse scrolled (443, 412) with delta (0, -1)
Screenshot: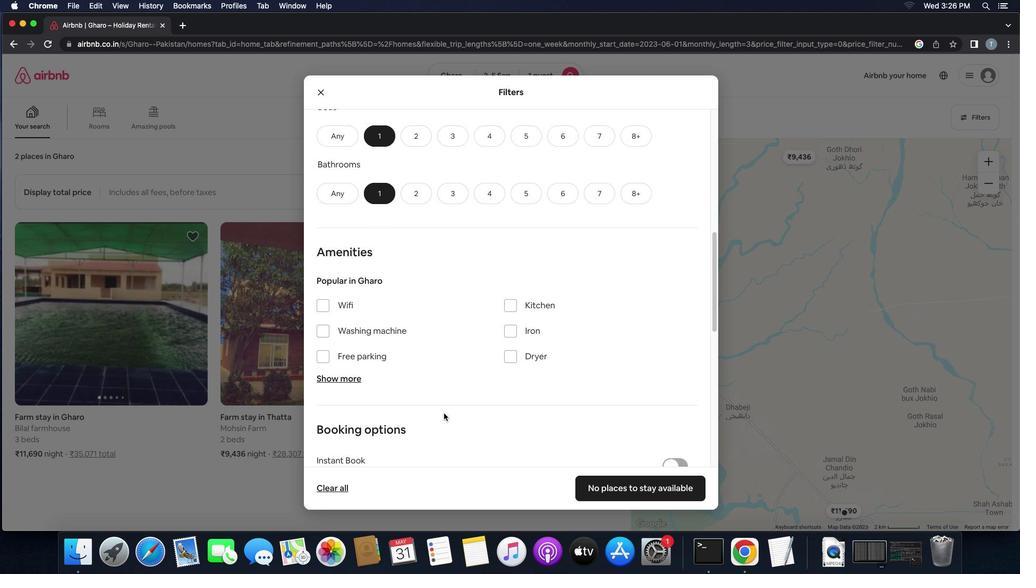 
Action: Mouse moved to (443, 412)
Screenshot: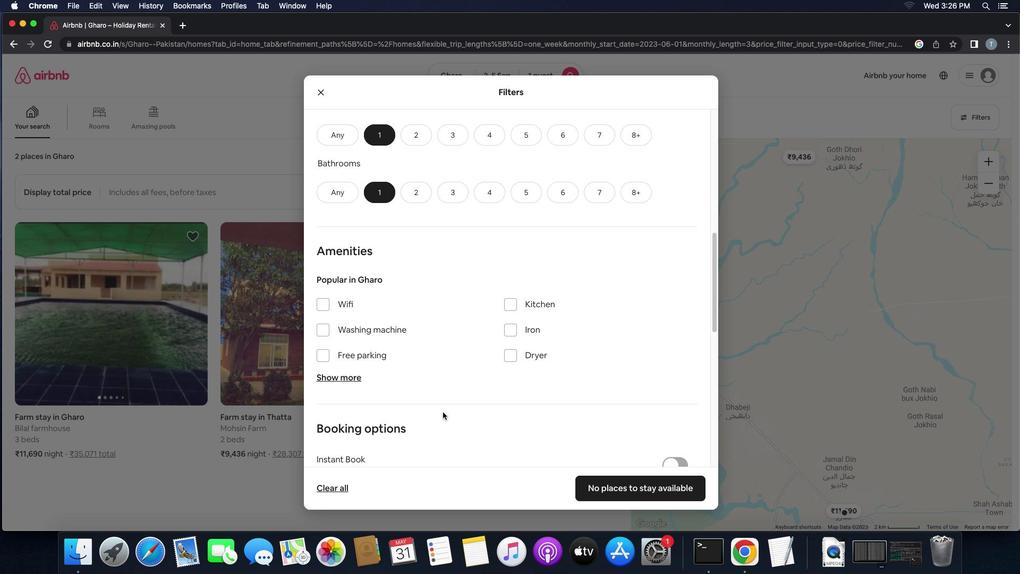 
Action: Mouse scrolled (443, 412) with delta (0, 0)
Screenshot: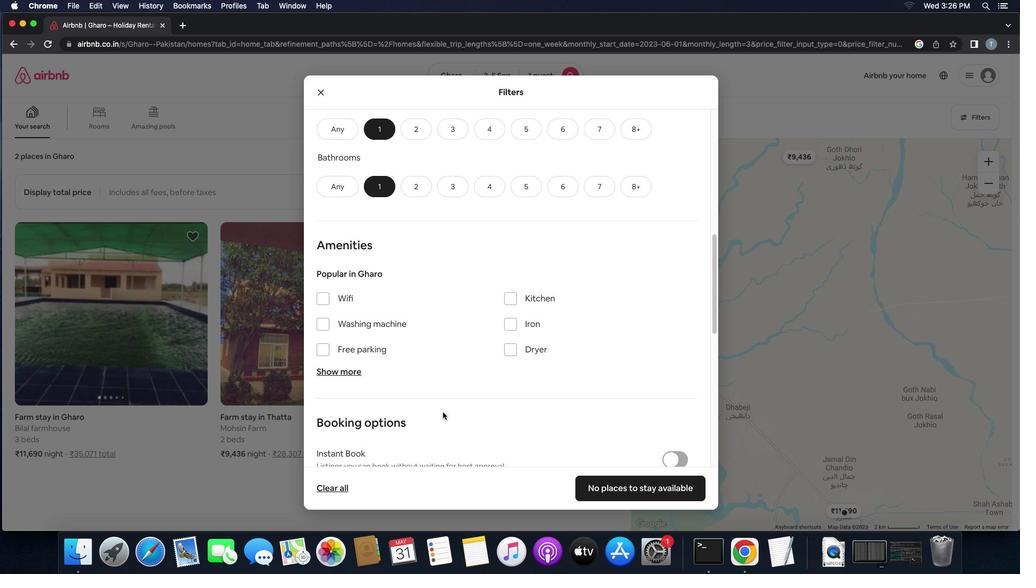 
Action: Mouse scrolled (443, 412) with delta (0, 0)
Screenshot: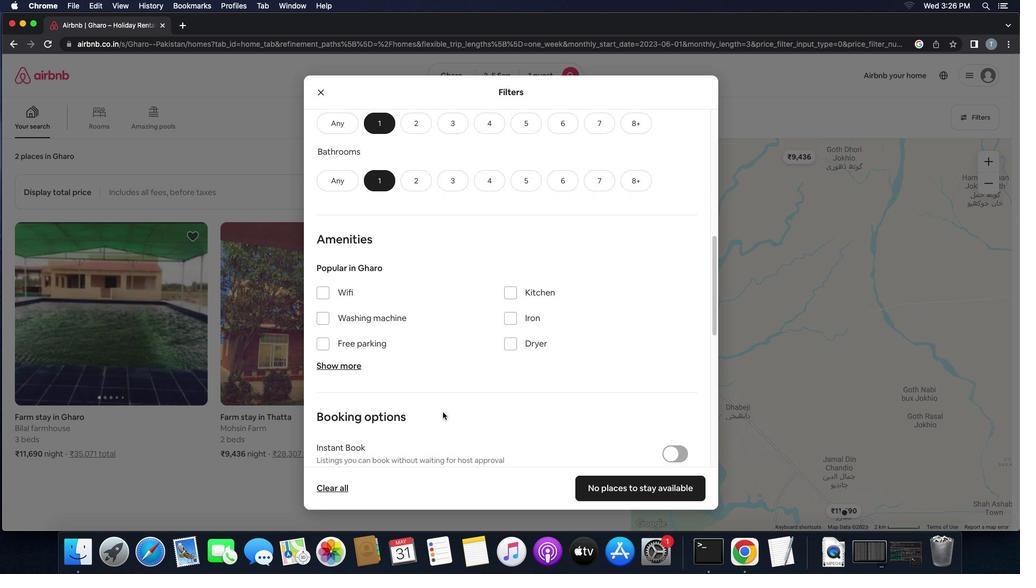 
Action: Mouse scrolled (443, 412) with delta (0, 0)
Screenshot: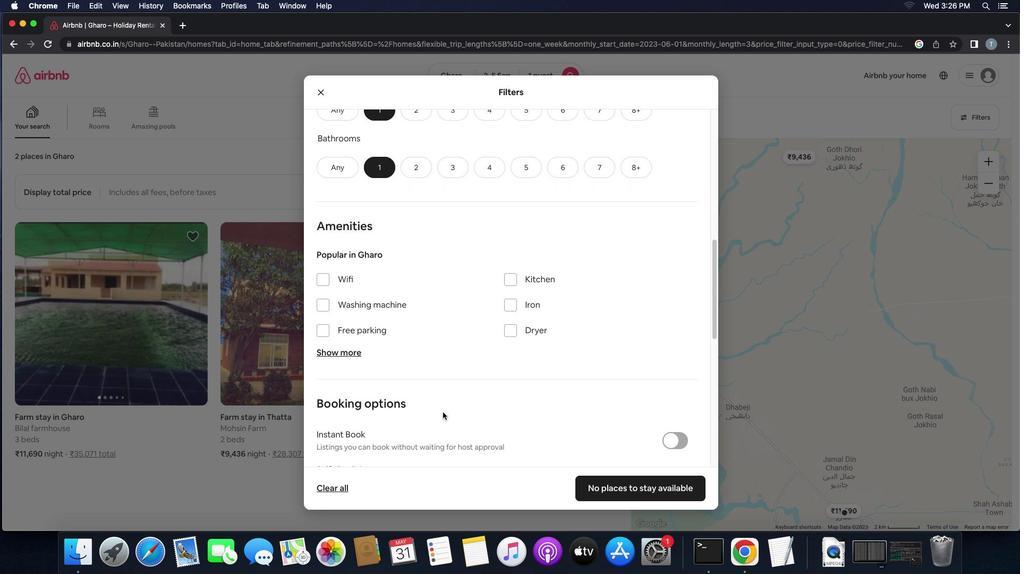 
Action: Mouse scrolled (443, 412) with delta (0, 0)
Screenshot: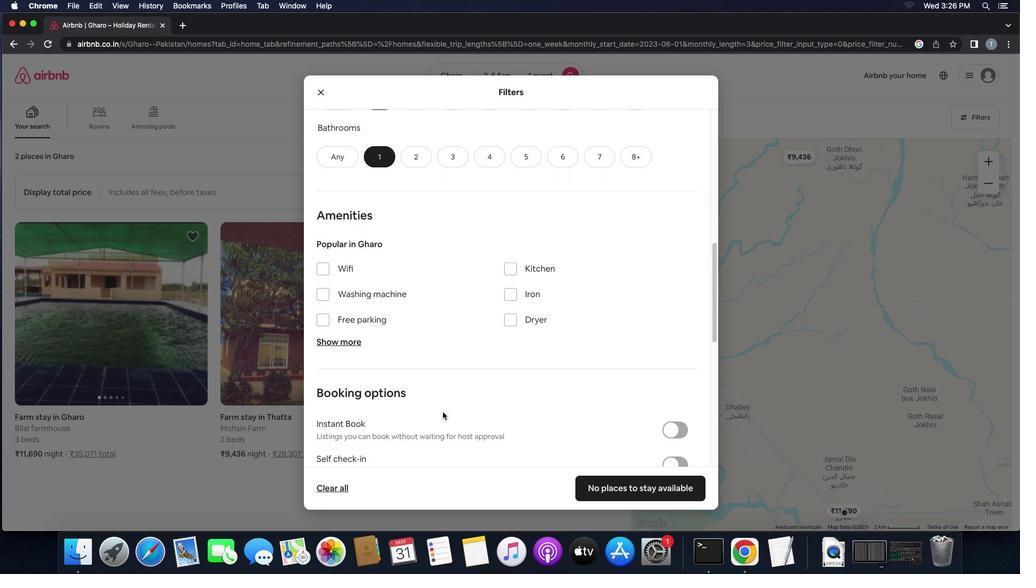 
Action: Mouse scrolled (443, 412) with delta (0, 0)
Screenshot: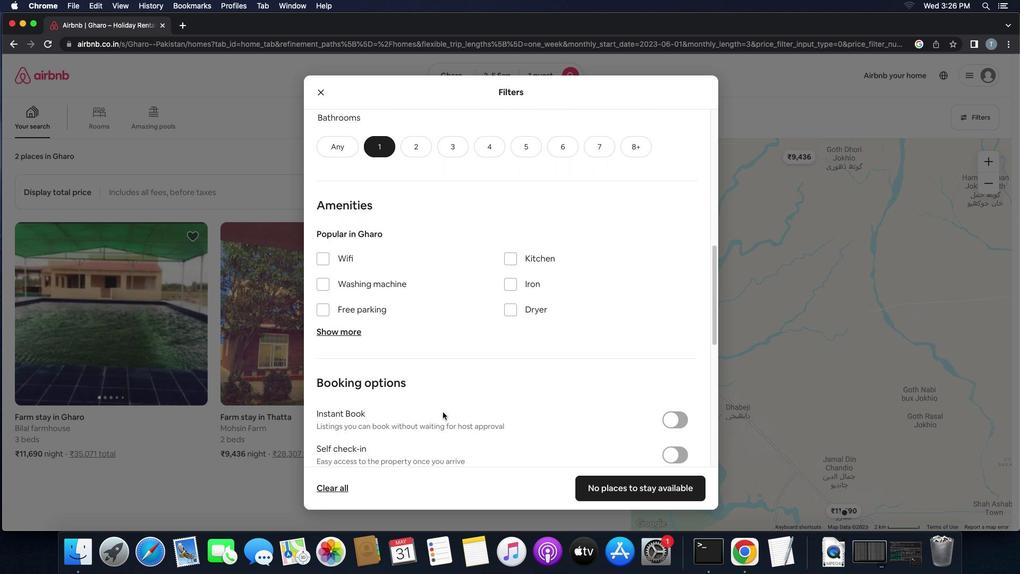 
Action: Mouse scrolled (443, 412) with delta (0, 0)
Screenshot: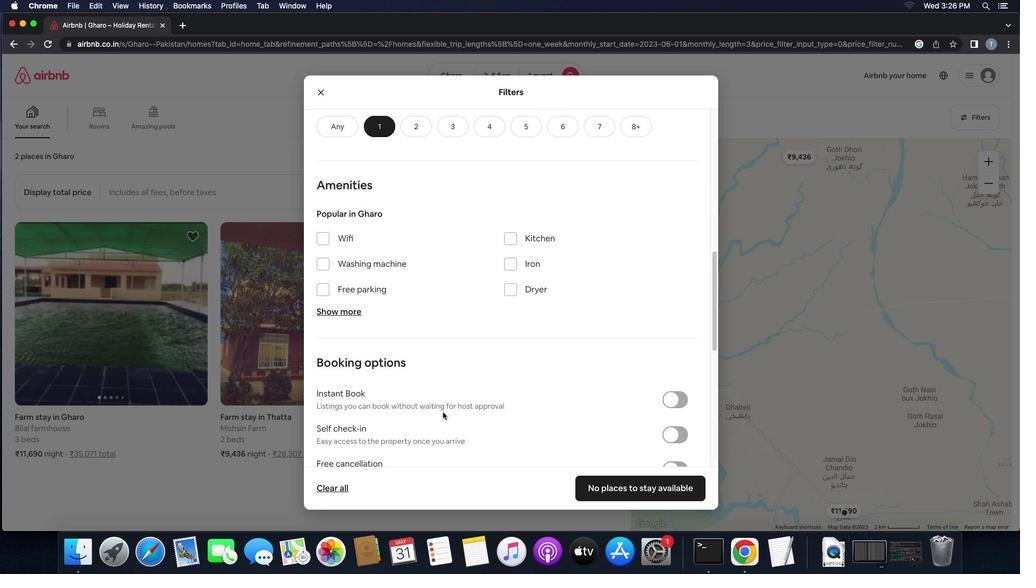 
Action: Mouse scrolled (443, 412) with delta (0, 0)
Screenshot: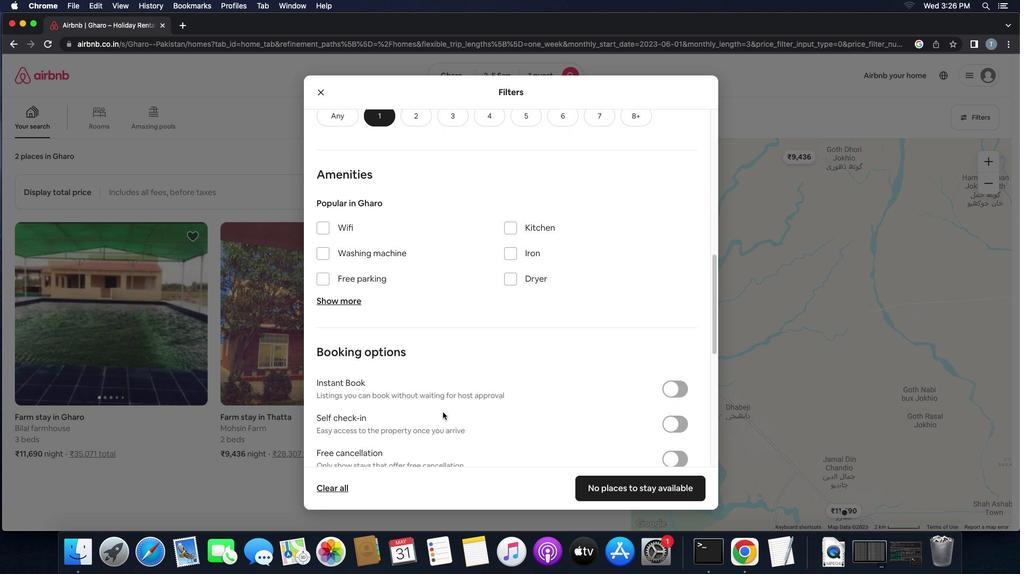 
Action: Mouse scrolled (443, 412) with delta (0, 0)
Screenshot: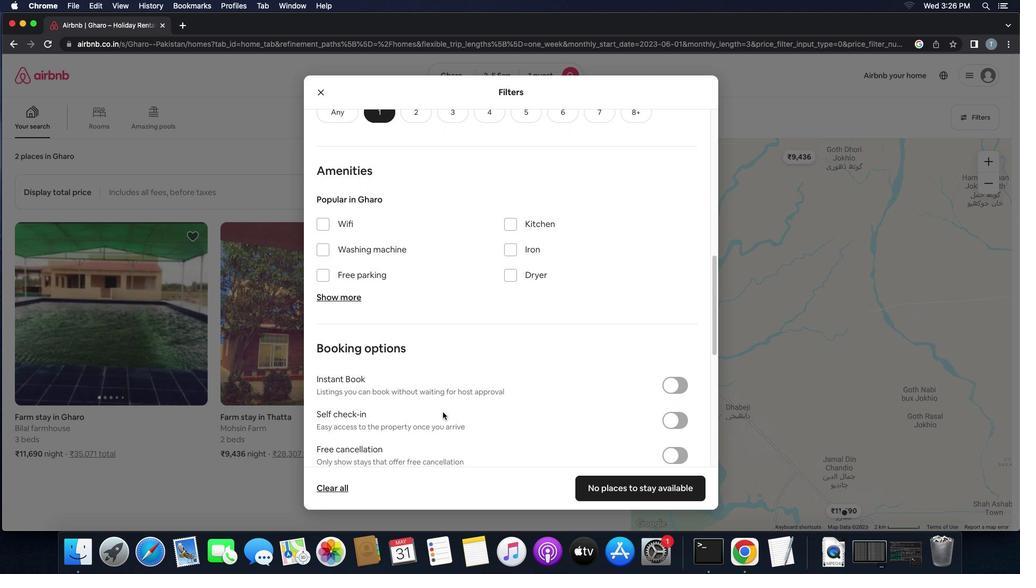 
Action: Mouse scrolled (443, 412) with delta (0, 0)
Screenshot: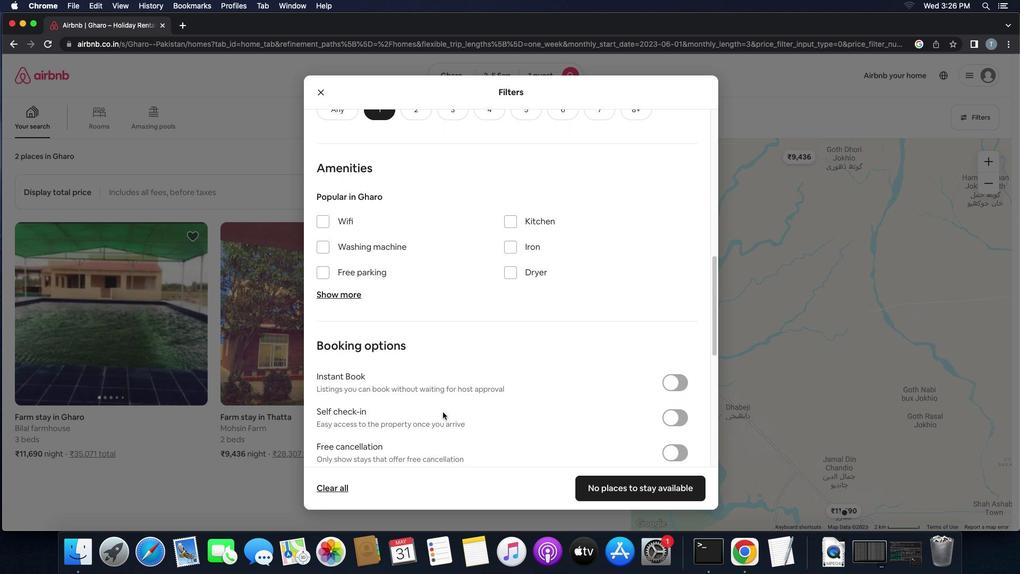 
Action: Mouse scrolled (443, 412) with delta (0, 0)
Screenshot: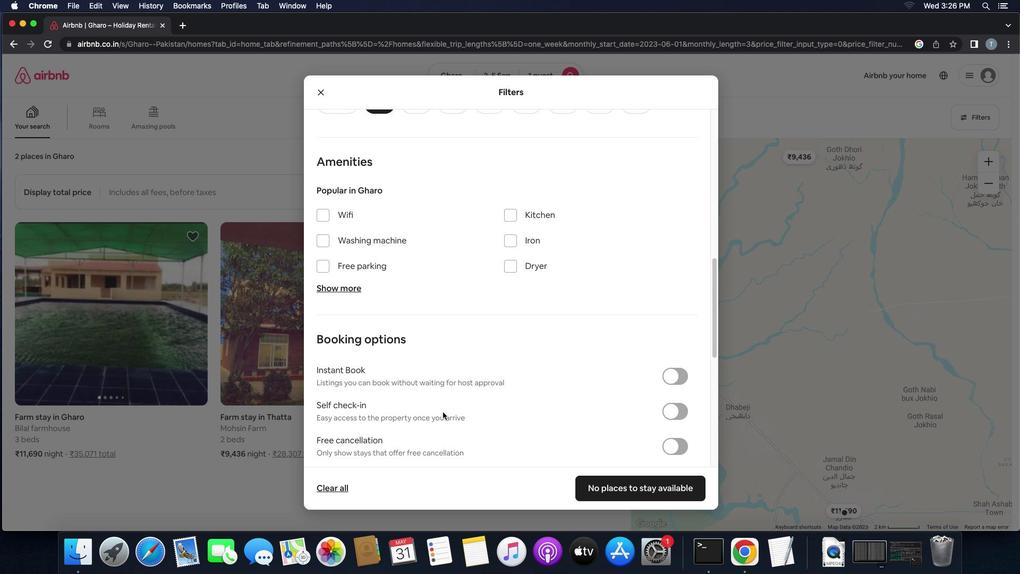 
Action: Mouse scrolled (443, 412) with delta (0, 0)
Screenshot: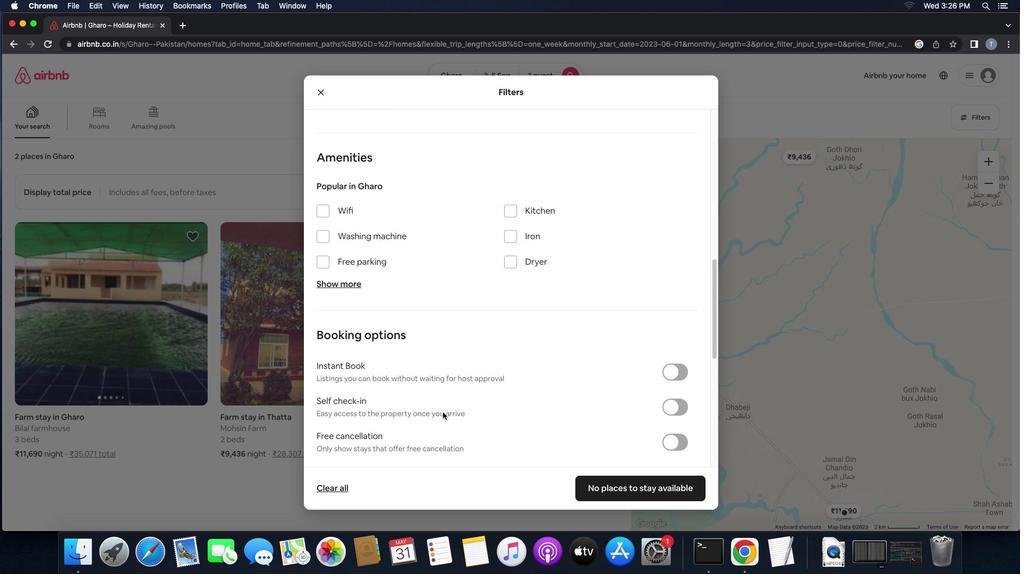 
Action: Mouse scrolled (443, 412) with delta (0, 0)
Screenshot: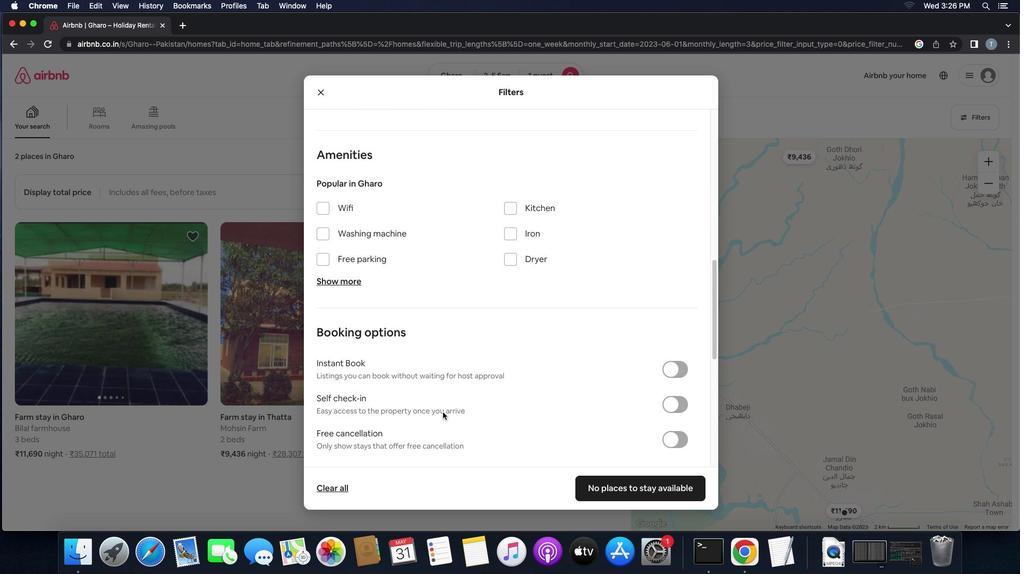
Action: Mouse scrolled (443, 412) with delta (0, 0)
Screenshot: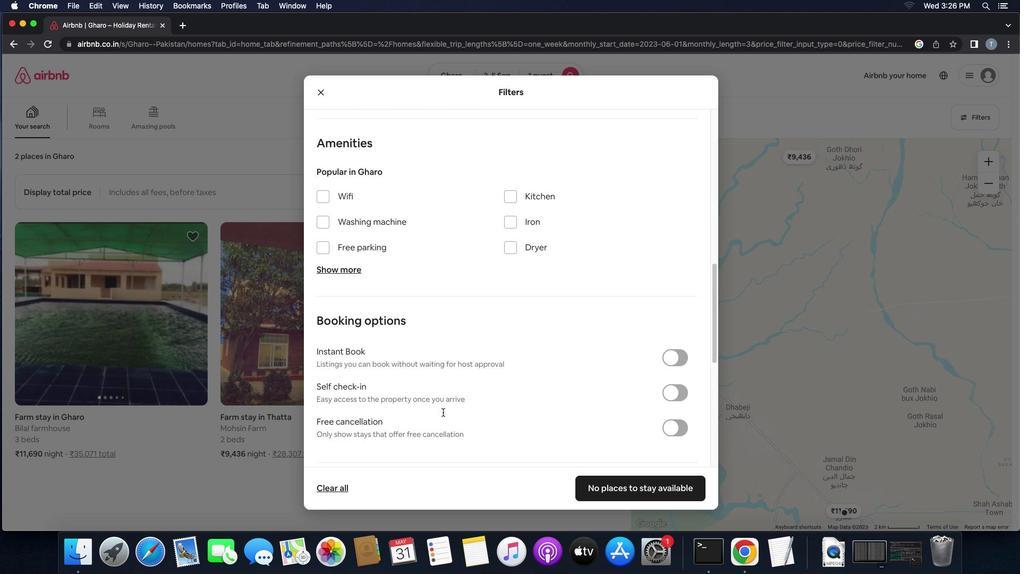 
Action: Mouse scrolled (443, 412) with delta (0, 0)
Screenshot: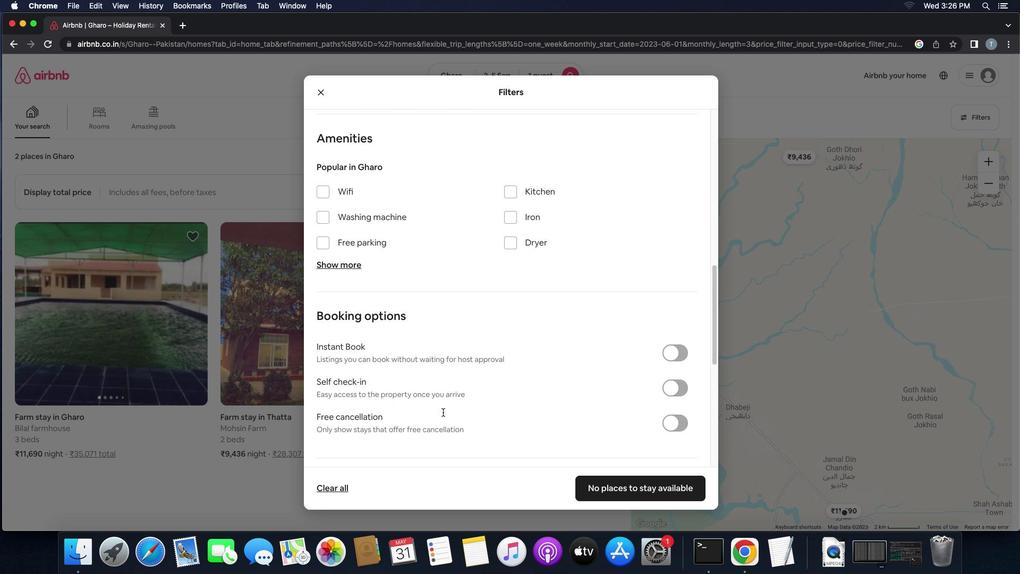 
Action: Mouse scrolled (443, 412) with delta (0, 0)
Screenshot: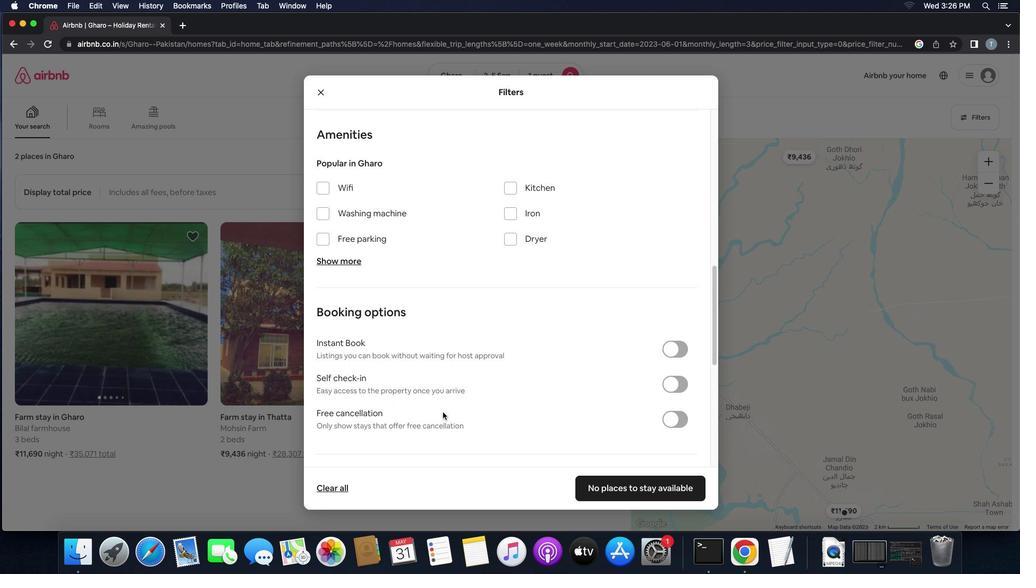 
Action: Mouse scrolled (443, 412) with delta (0, 0)
Screenshot: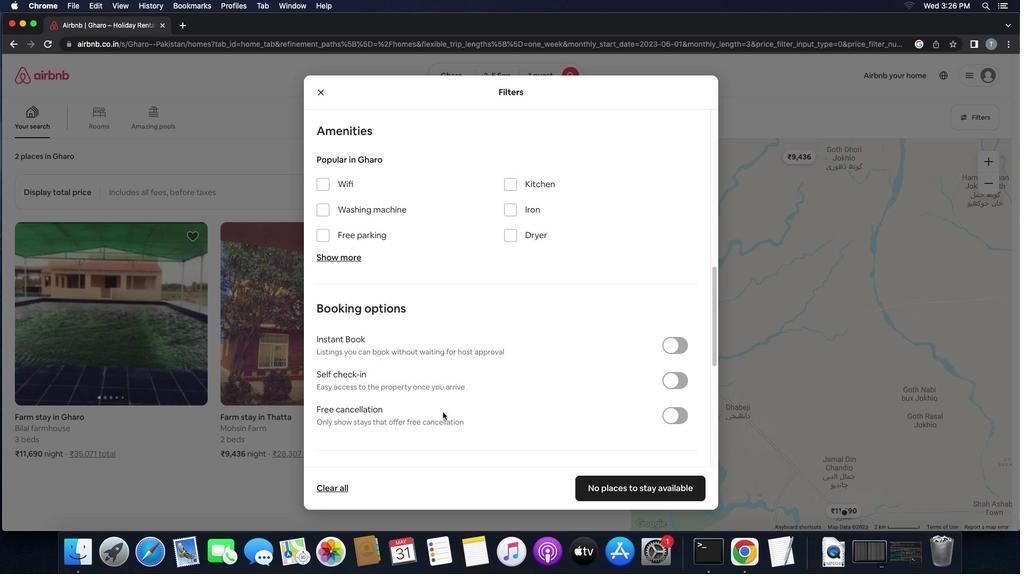 
Action: Mouse moved to (477, 352)
Screenshot: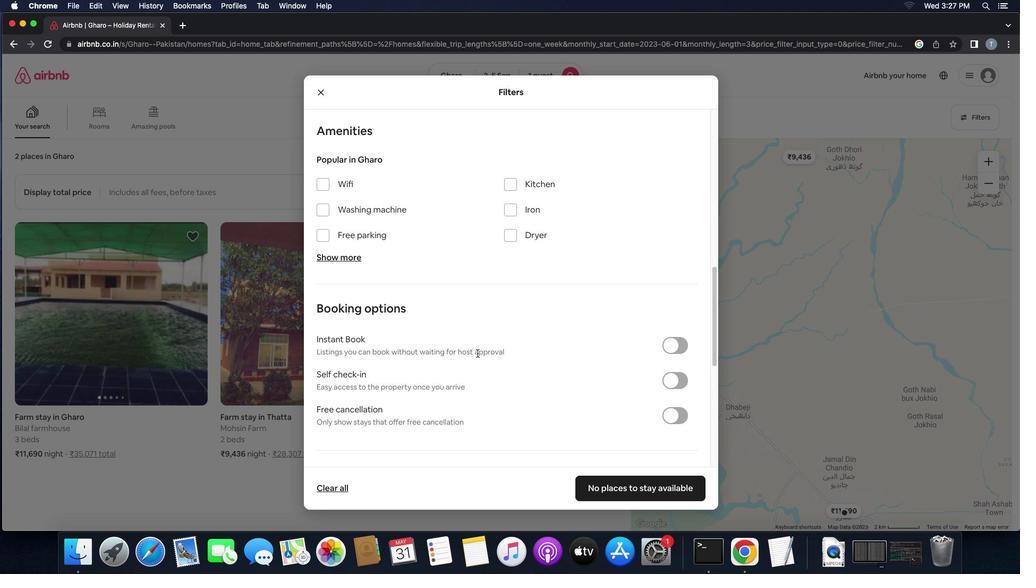 
Action: Mouse scrolled (477, 352) with delta (0, 0)
Screenshot: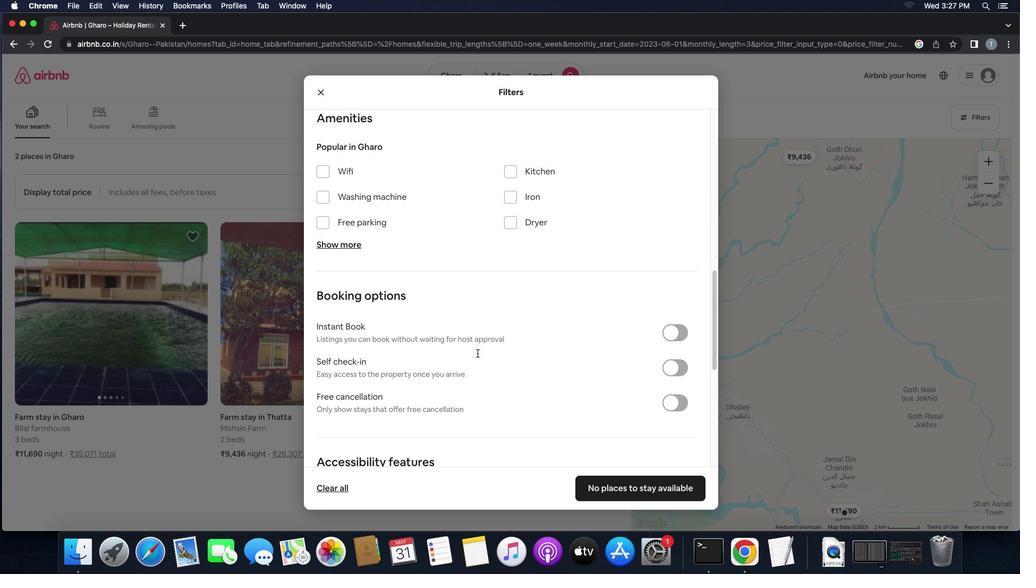 
Action: Mouse scrolled (477, 352) with delta (0, 0)
Screenshot: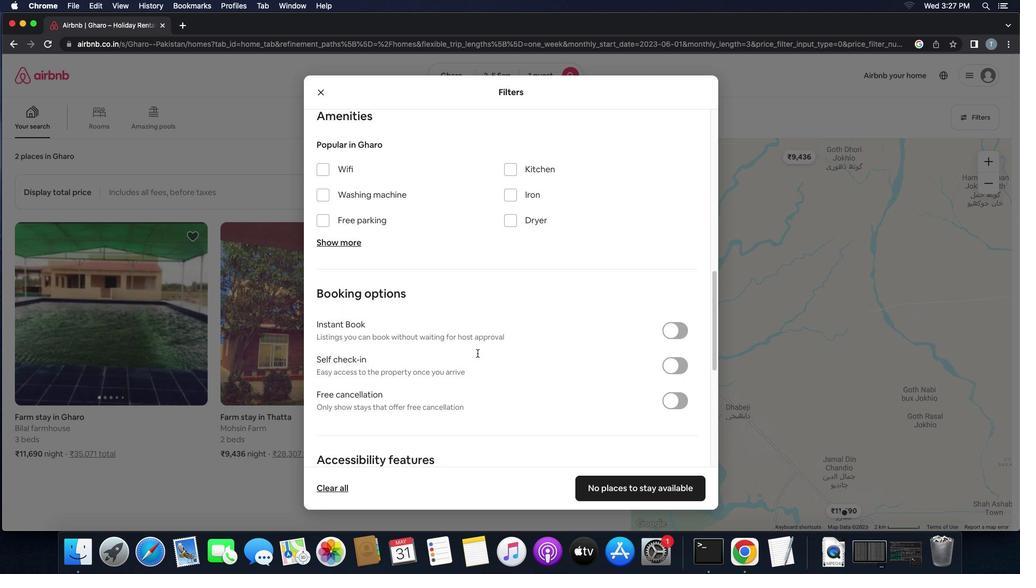 
Action: Mouse moved to (677, 358)
Screenshot: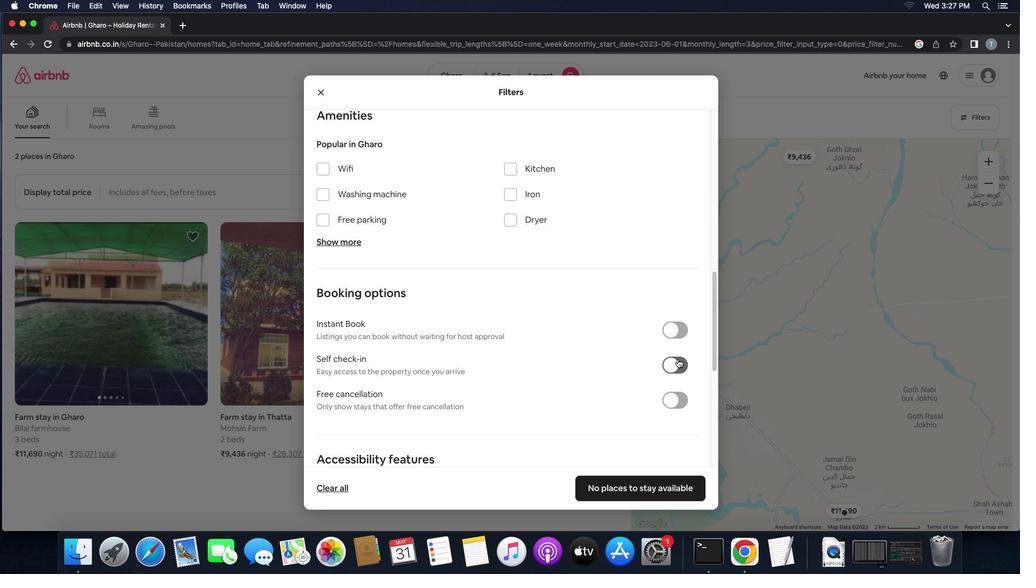 
Action: Mouse pressed left at (677, 358)
Screenshot: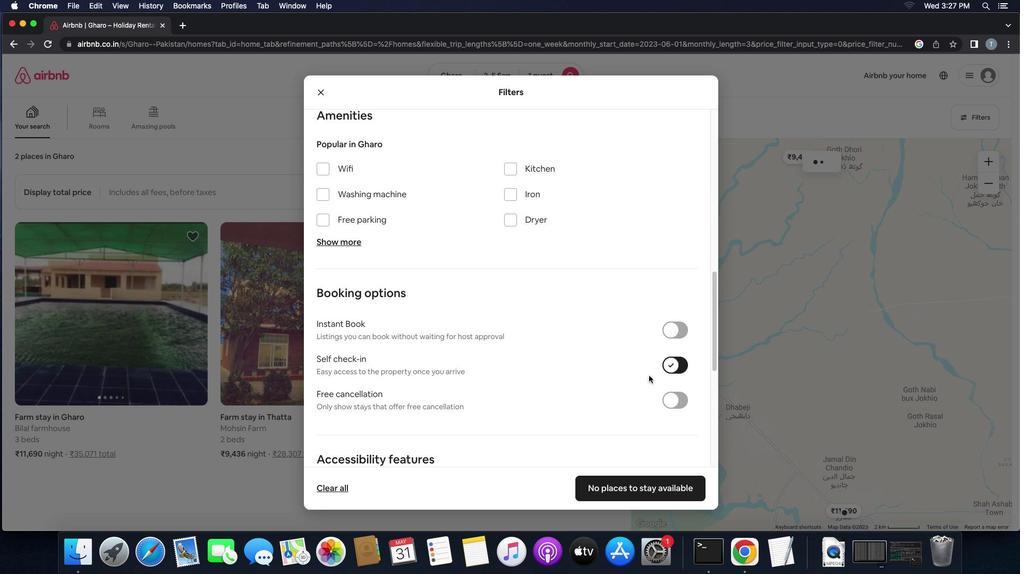 
Action: Mouse moved to (541, 424)
Screenshot: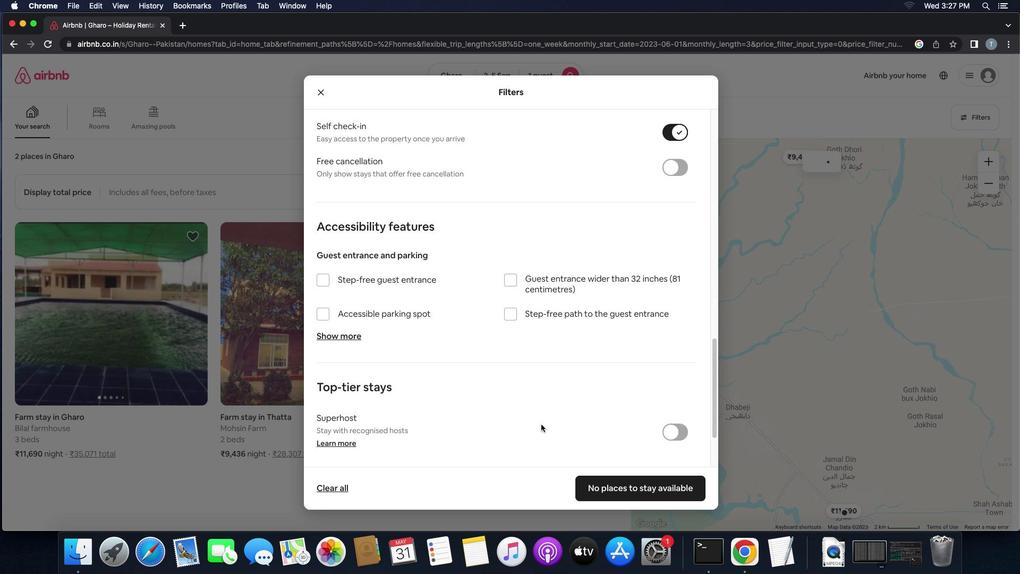 
Action: Mouse scrolled (541, 424) with delta (0, 0)
Screenshot: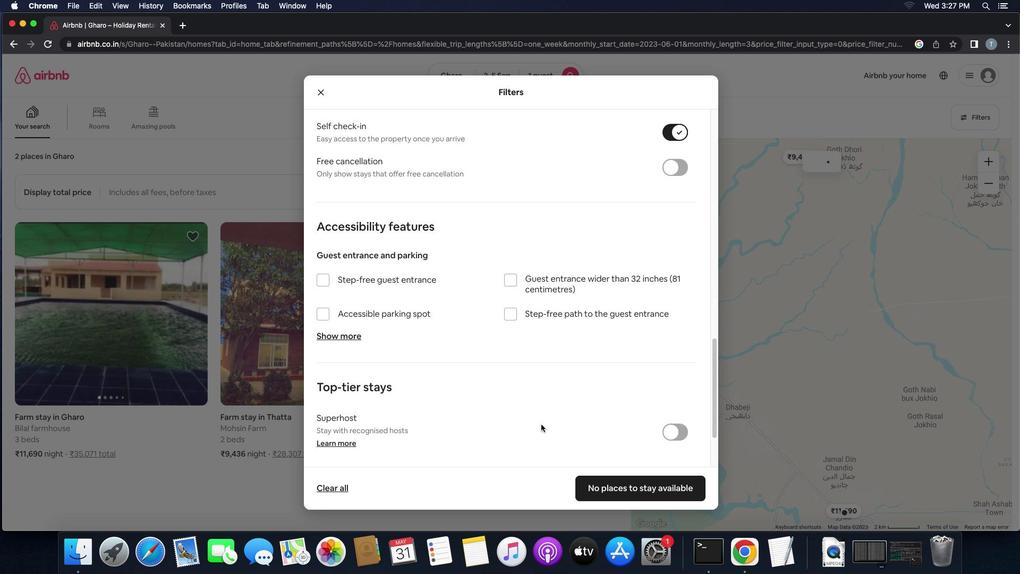 
Action: Mouse scrolled (541, 424) with delta (0, 0)
Screenshot: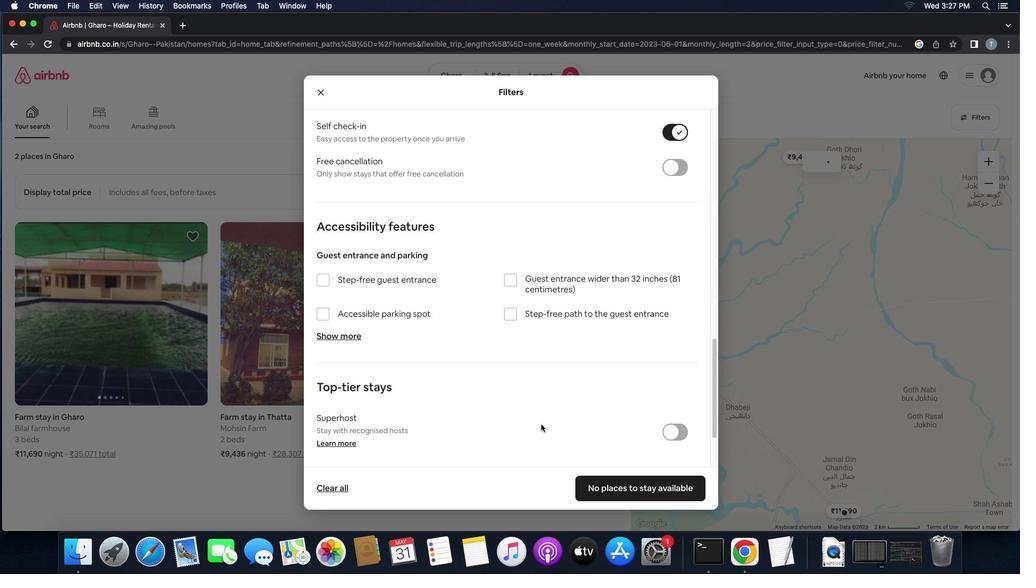 
Action: Mouse scrolled (541, 424) with delta (0, -2)
Screenshot: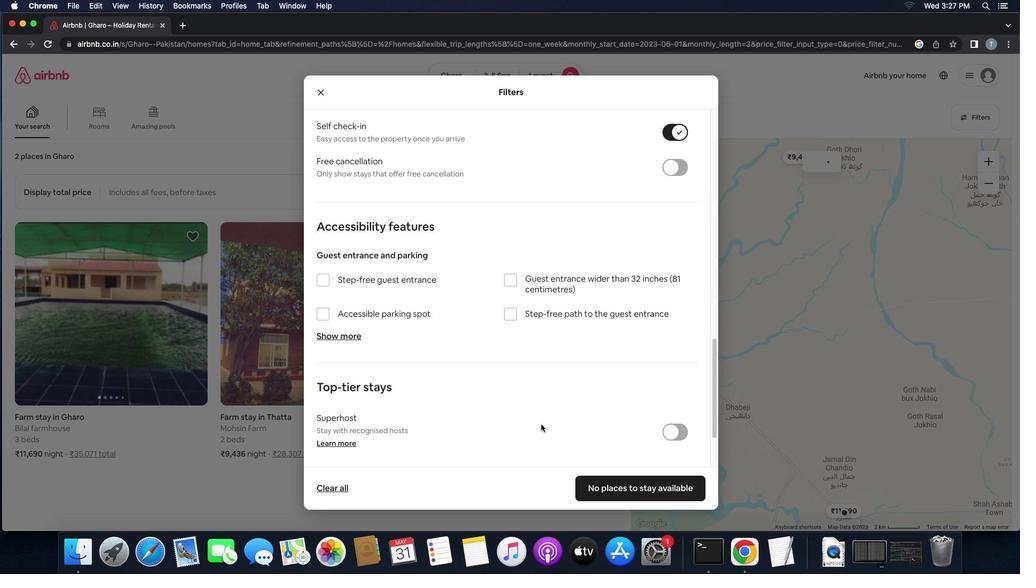 
Action: Mouse scrolled (541, 424) with delta (0, -2)
Screenshot: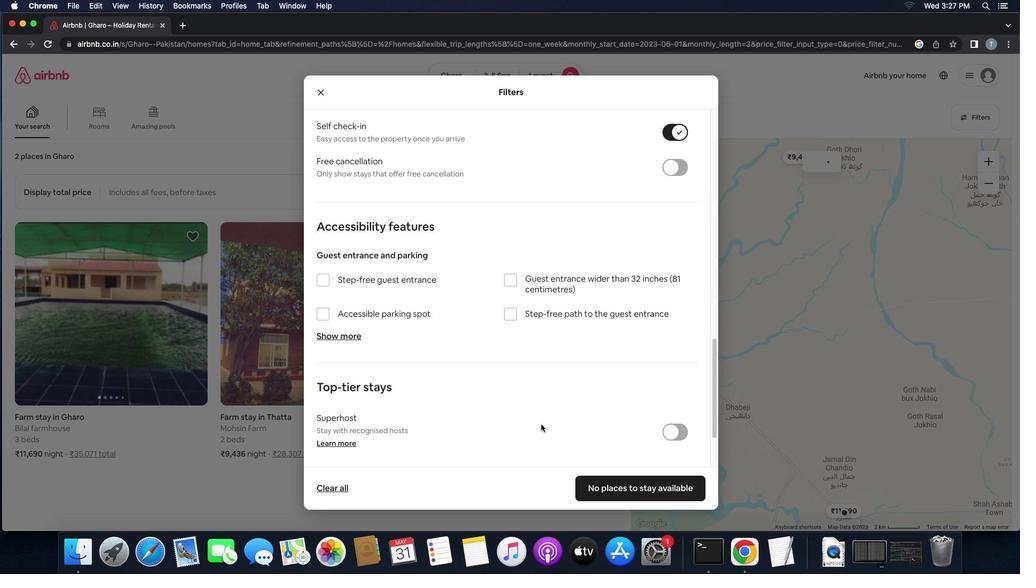 
Action: Mouse moved to (540, 424)
Screenshot: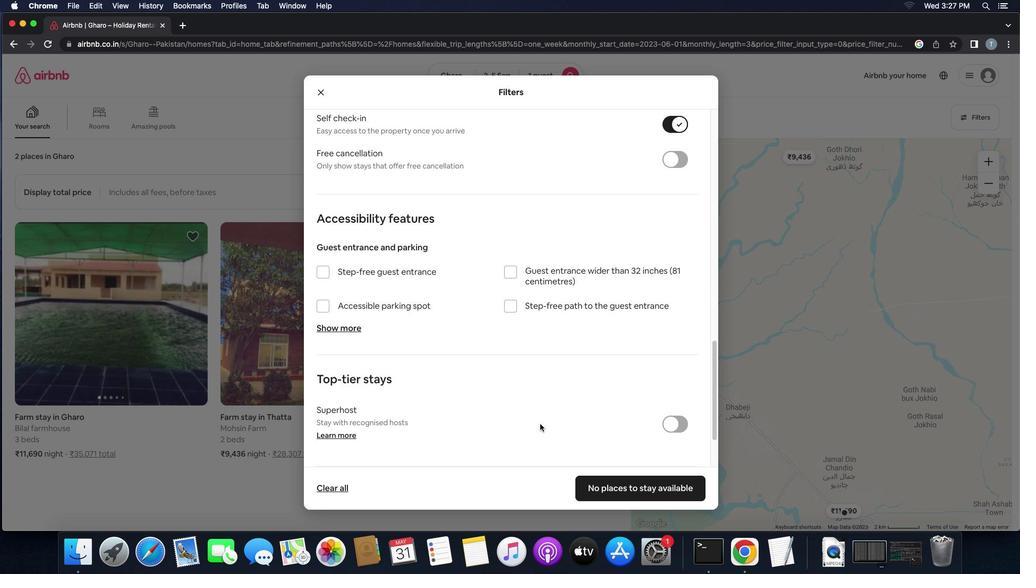 
Action: Mouse scrolled (540, 424) with delta (0, 0)
Screenshot: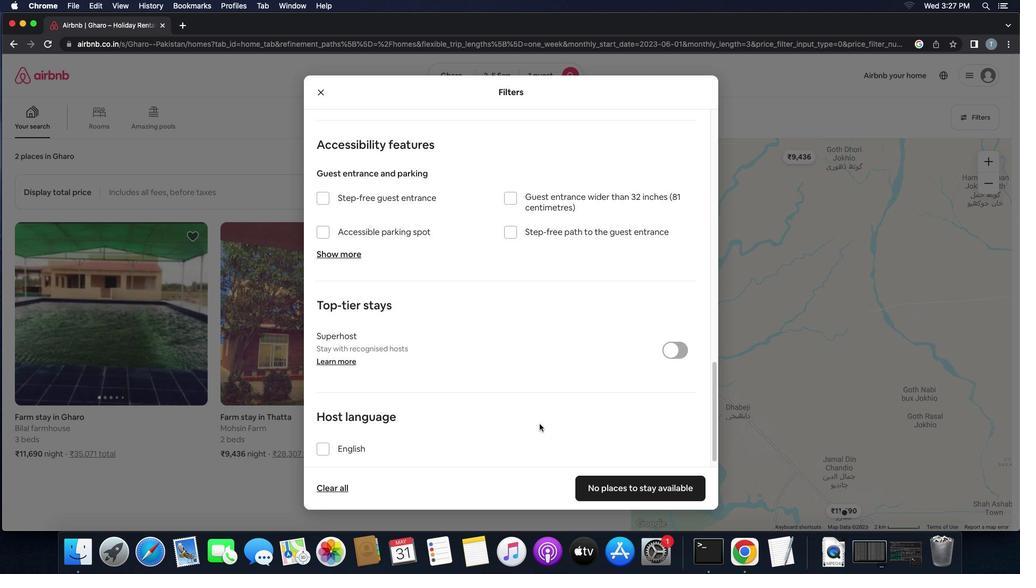 
Action: Mouse moved to (540, 424)
Screenshot: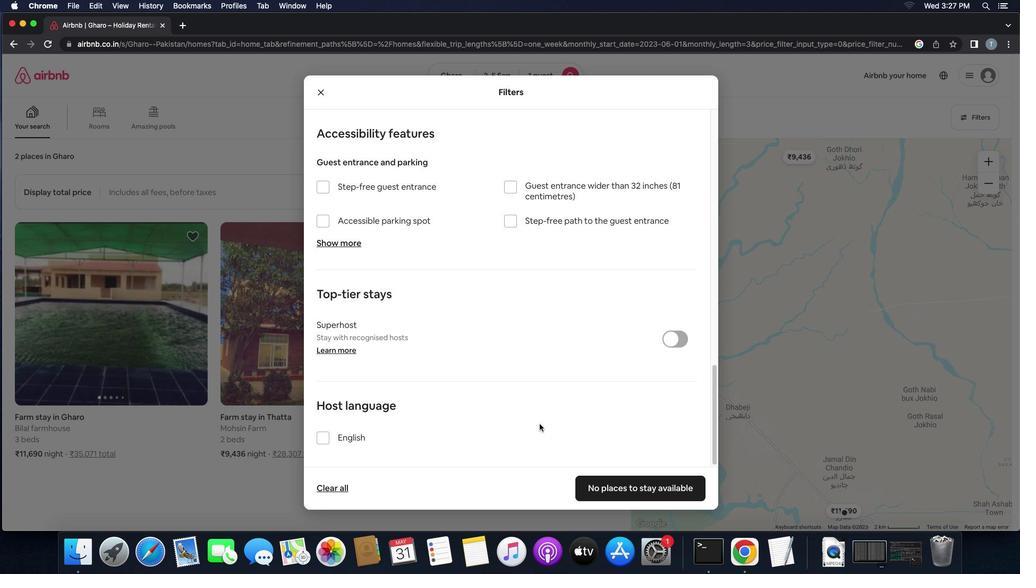 
Action: Mouse scrolled (540, 424) with delta (0, 0)
Screenshot: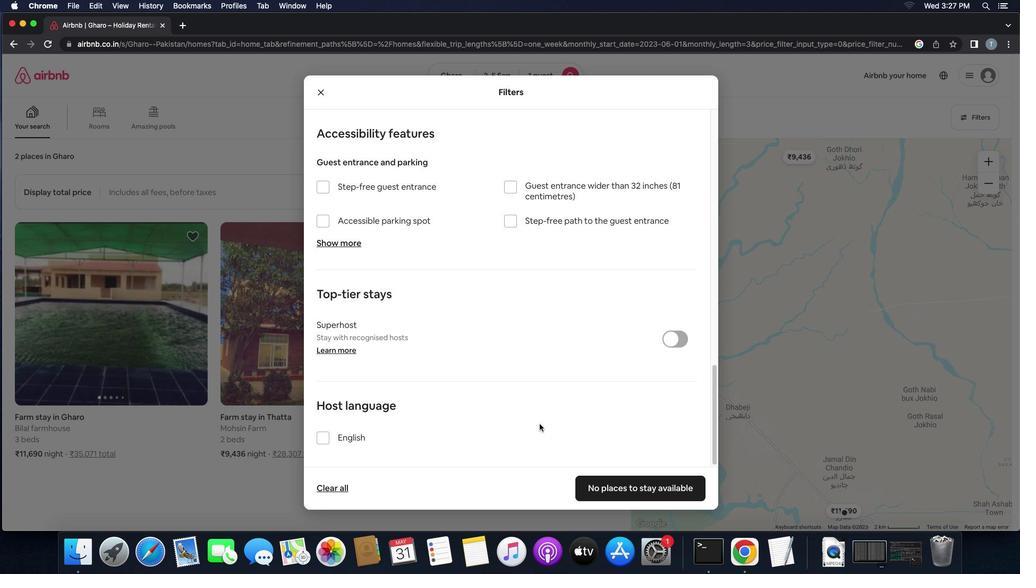 
Action: Mouse scrolled (540, 424) with delta (0, -1)
Screenshot: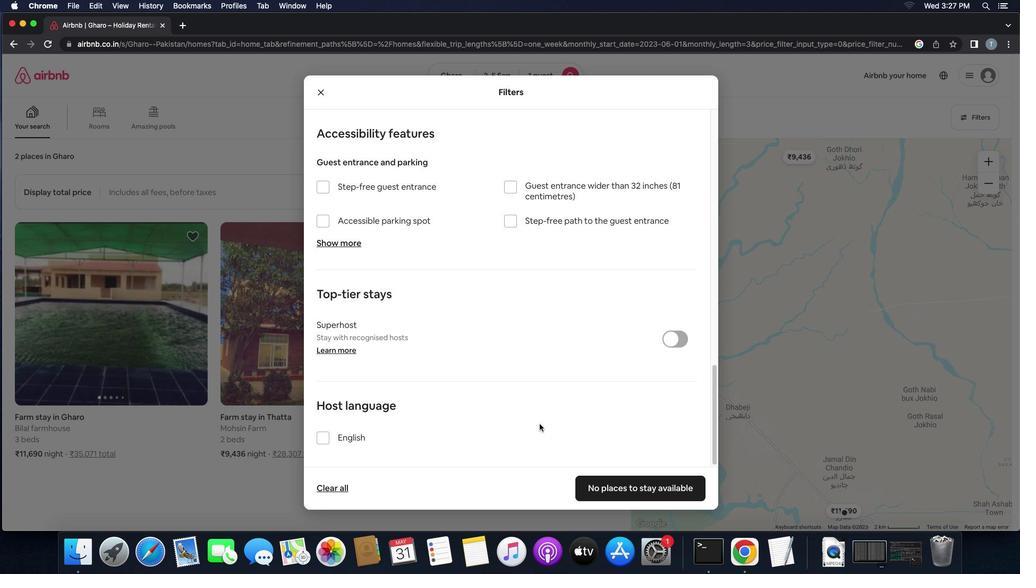 
Action: Mouse scrolled (540, 424) with delta (0, -2)
Screenshot: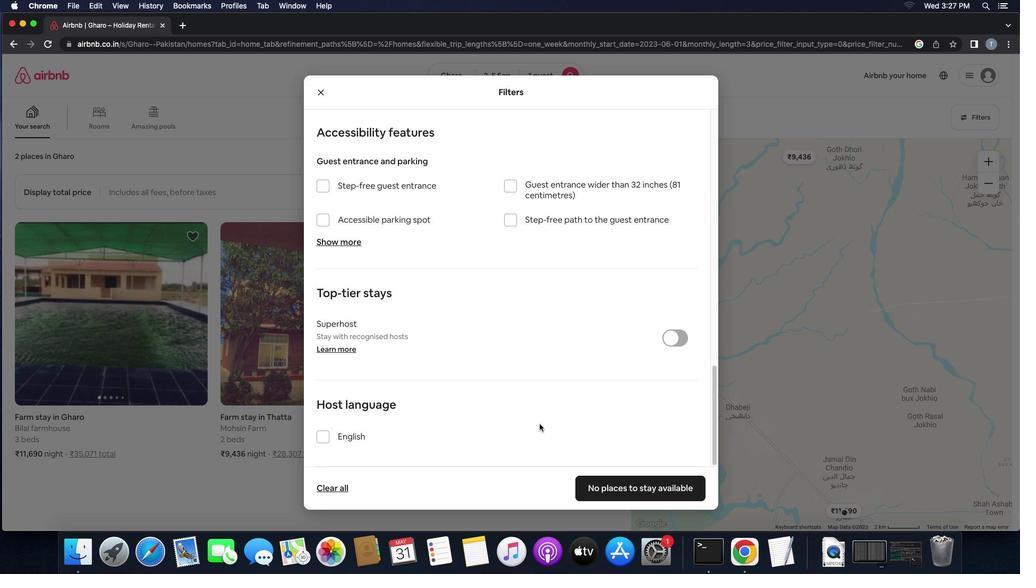 
Action: Mouse moved to (539, 424)
Screenshot: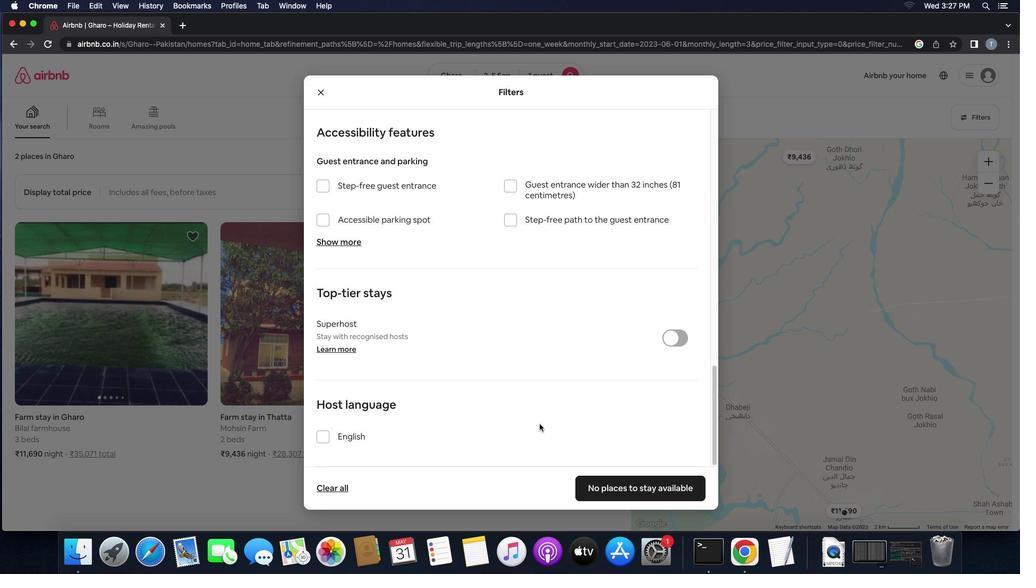 
Action: Mouse scrolled (539, 424) with delta (0, -3)
Screenshot: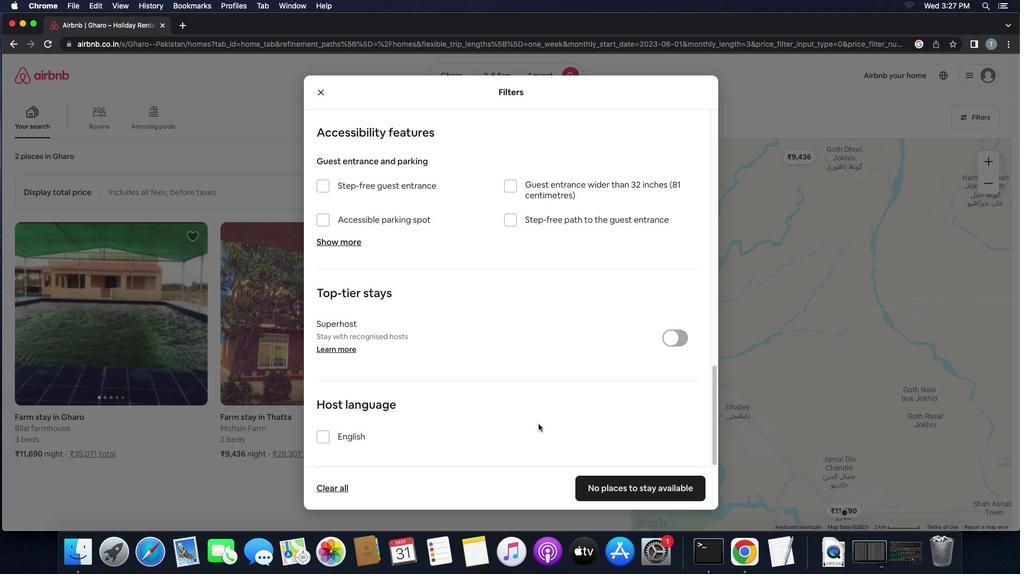 
Action: Mouse moved to (325, 439)
Screenshot: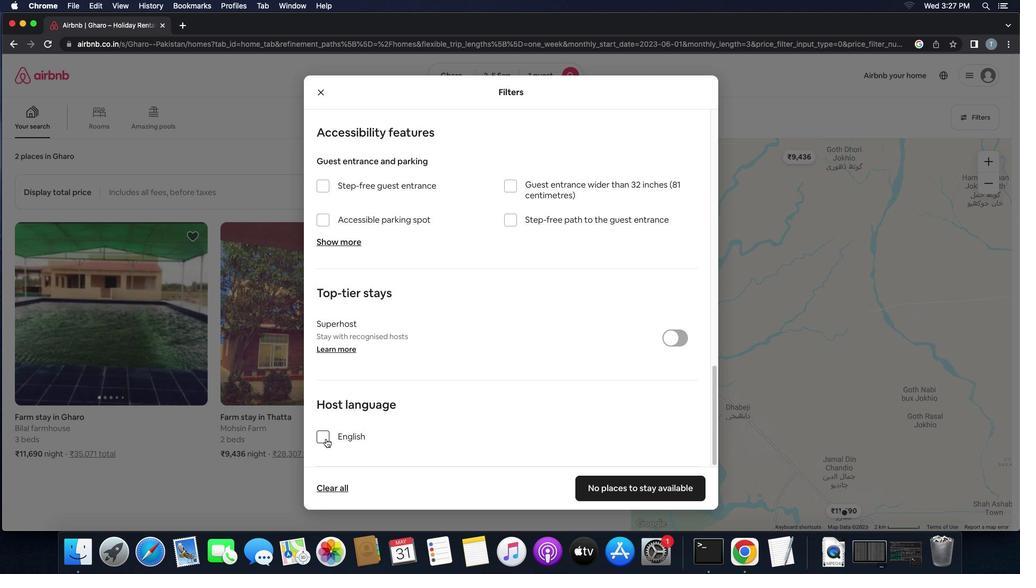 
Action: Mouse pressed left at (325, 439)
Screenshot: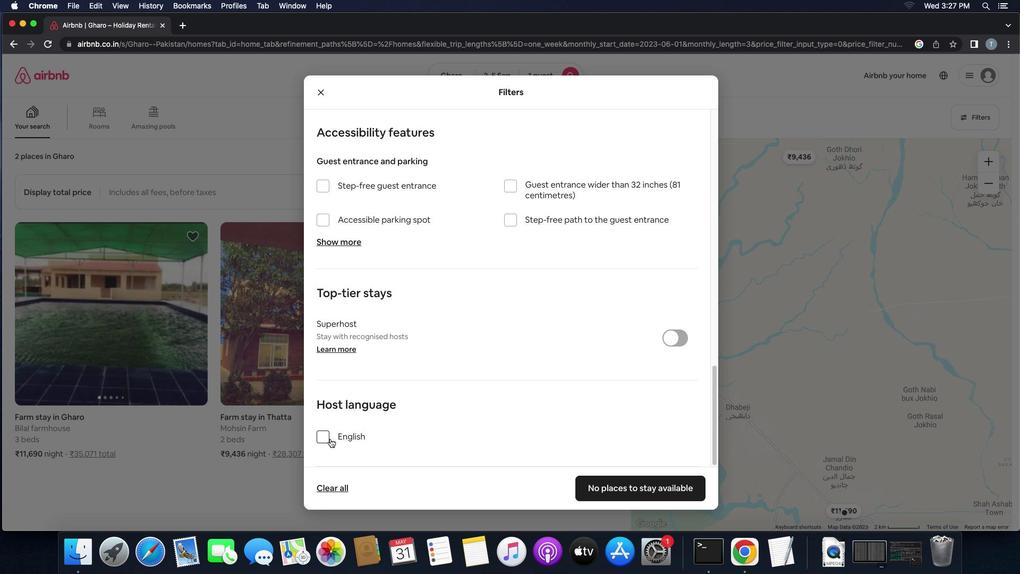 
Action: Mouse moved to (620, 491)
Screenshot: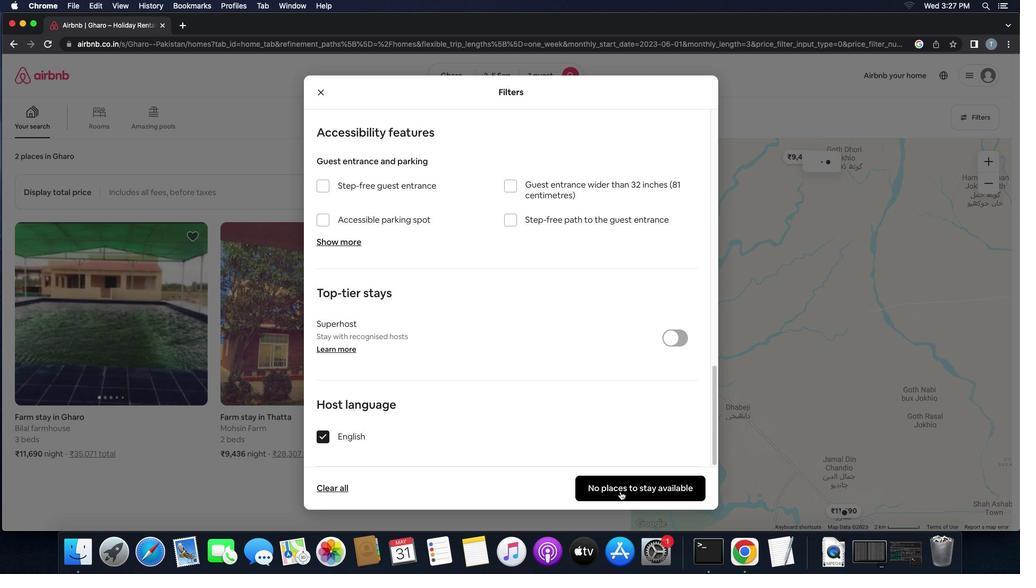 
Action: Mouse pressed left at (620, 491)
Screenshot: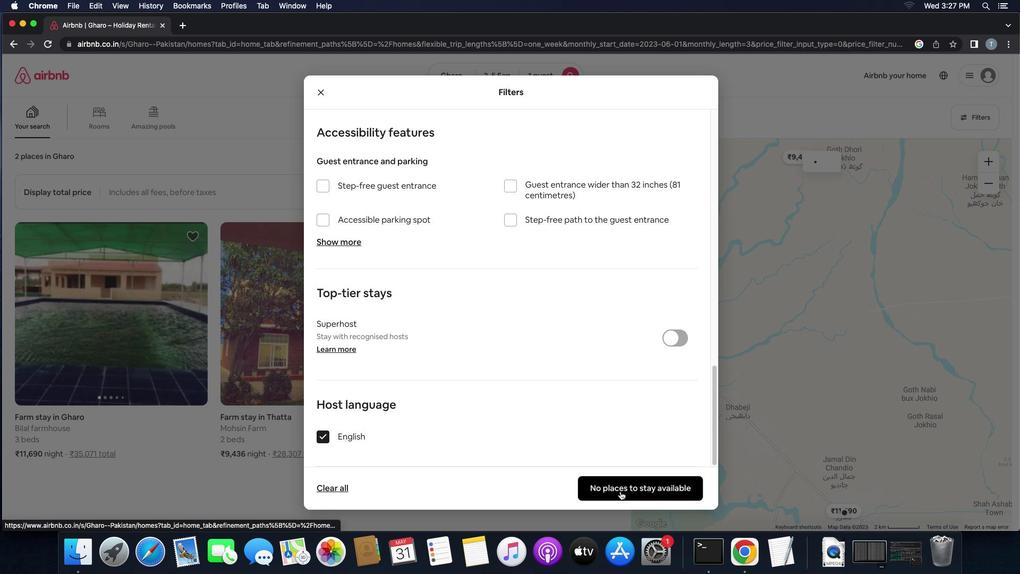 
